 Task: Open a blank worksheet and write heading  Cash Flow TrackerAdd Dates in a column and its values below  '2023-05-01, 2023-05-03, 2023-05-06, 2023-05-10, 2023-05-15, 2023-05-20, 2023-05-25 & 2023-05-31'Add Descriptions in next column and its values below  Monthly Salary, Grocery Shopping, Dining Out., Utility Bill, Transportation, Entertainment, Miscellaneous & Total. Add Amount in next column and its values below  $2,500, $100, $50, $150, $30, $50, $20& $400. Add Income/ Expense in next column and its values below  Income, Expenses, Expenses, Expenses, Expenses, Expenses & Expenses. Add Balance in next column and its values below  $2,500, $2,400, $2,350, $2,200, $2,170, $2,120, $2,100 & $2100. Save page Attendance Management Sheet
Action: Mouse moved to (168, 147)
Screenshot: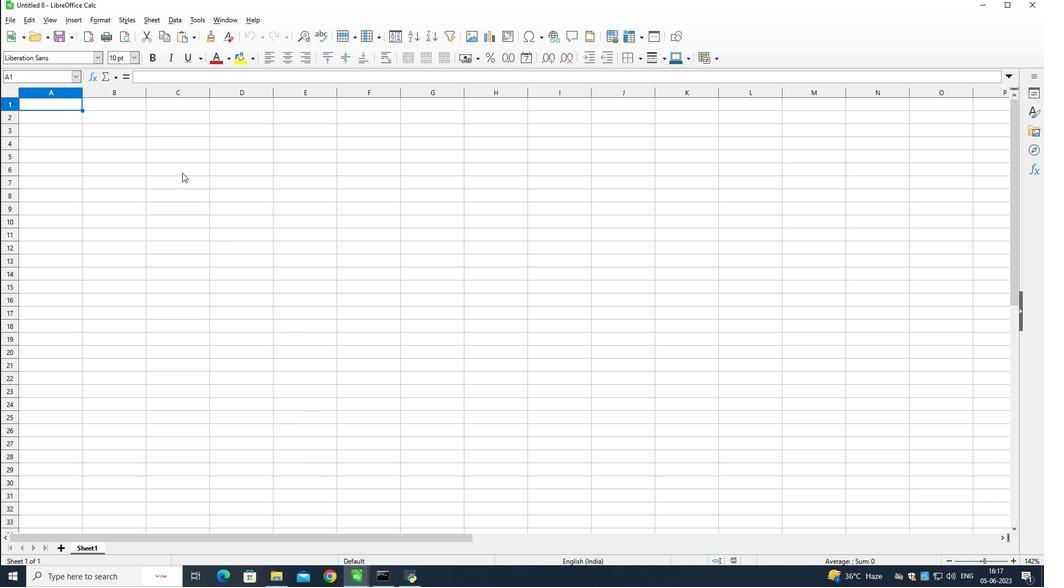 
Action: Key pressed <Key.right>
Screenshot: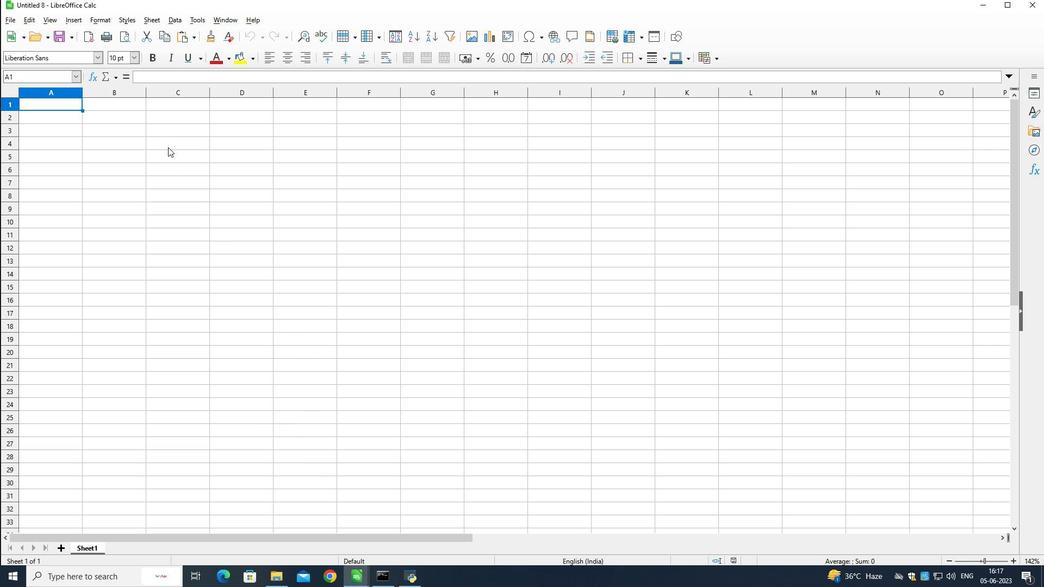 
Action: Mouse pressed right at (168, 147)
Screenshot: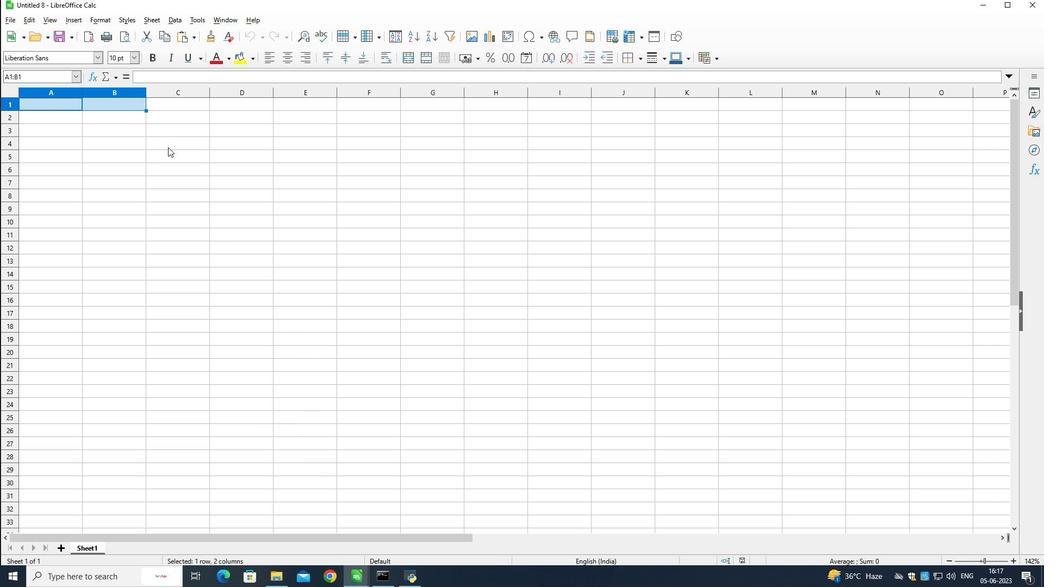 
Action: Mouse moved to (123, 100)
Screenshot: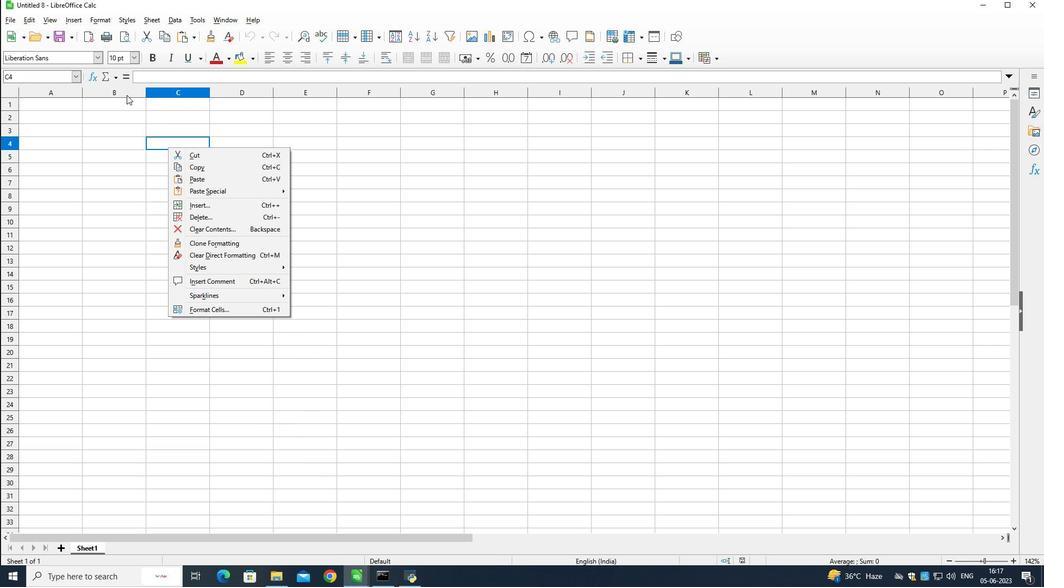 
Action: Mouse pressed left at (123, 100)
Screenshot: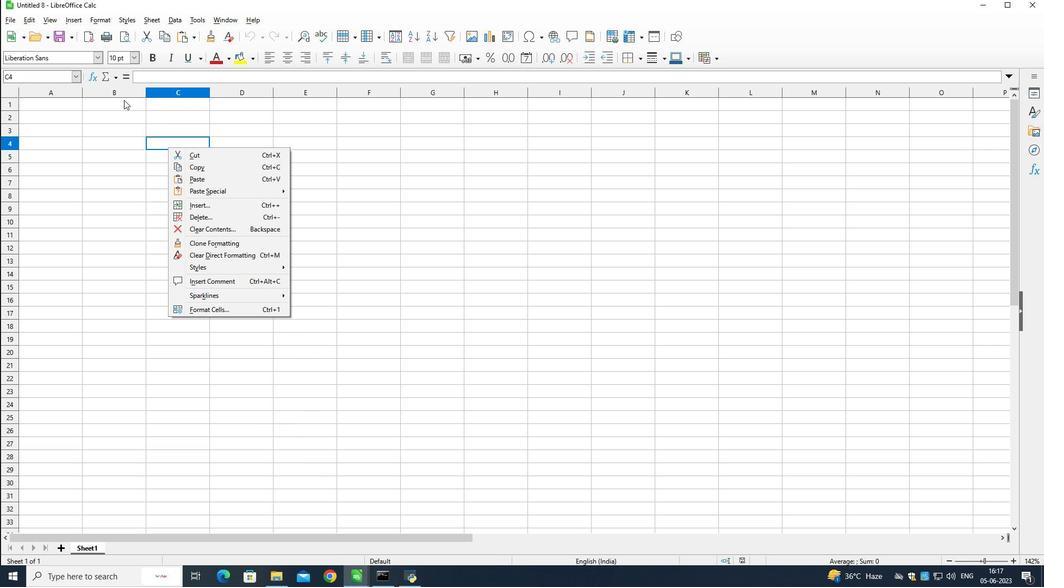 
Action: Mouse moved to (123, 103)
Screenshot: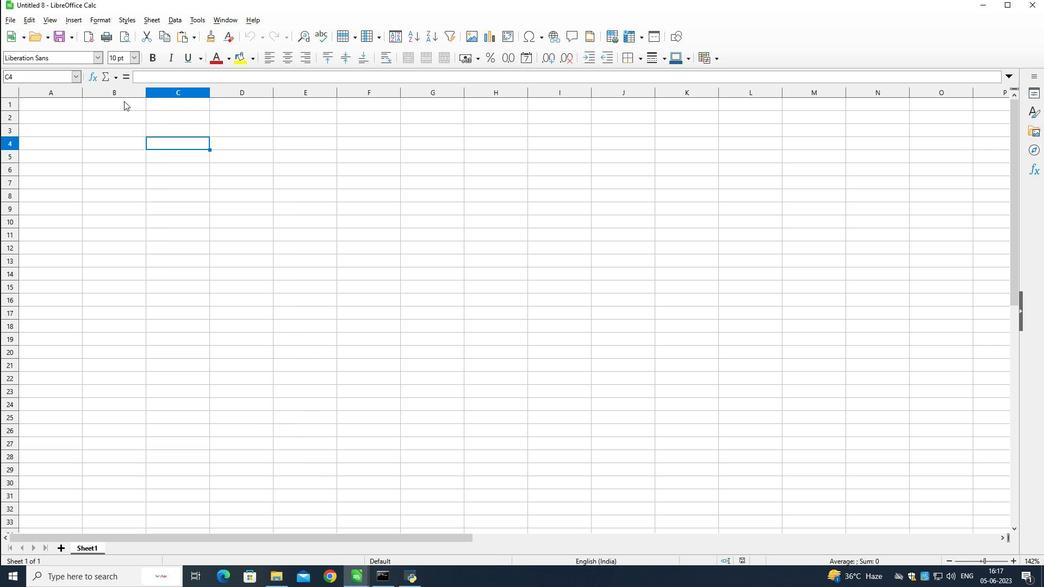 
Action: Mouse pressed left at (123, 103)
Screenshot: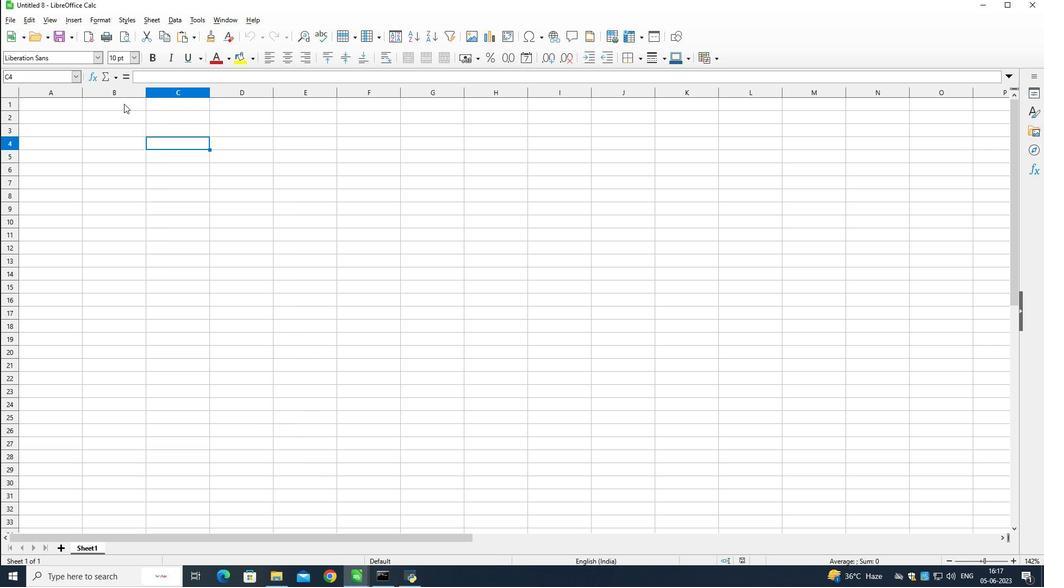 
Action: Mouse moved to (225, 105)
Screenshot: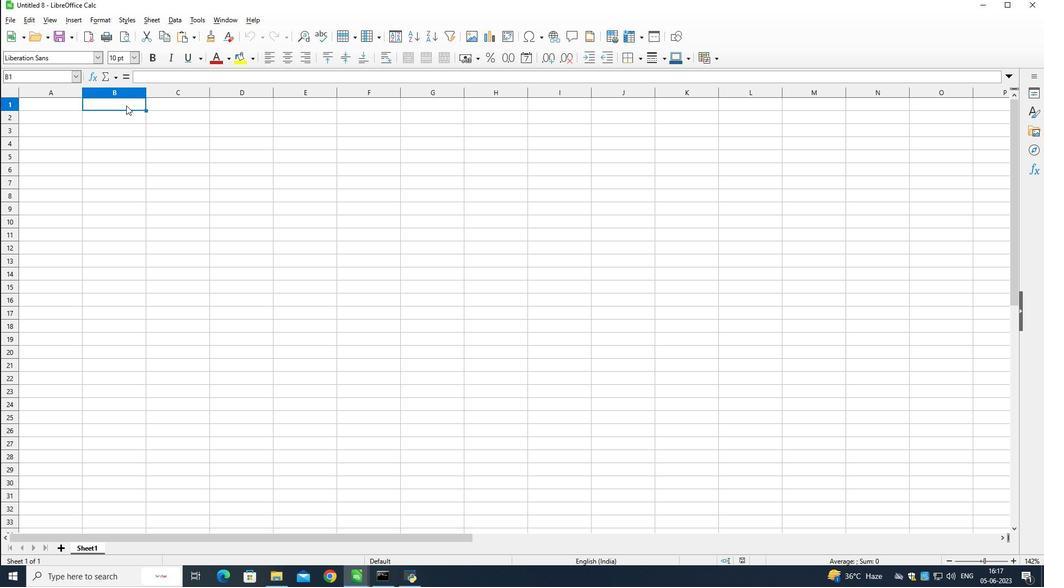 
Action: Key pressed <Key.shift>Flow<Key.space><Key.shift>Tracker
Screenshot: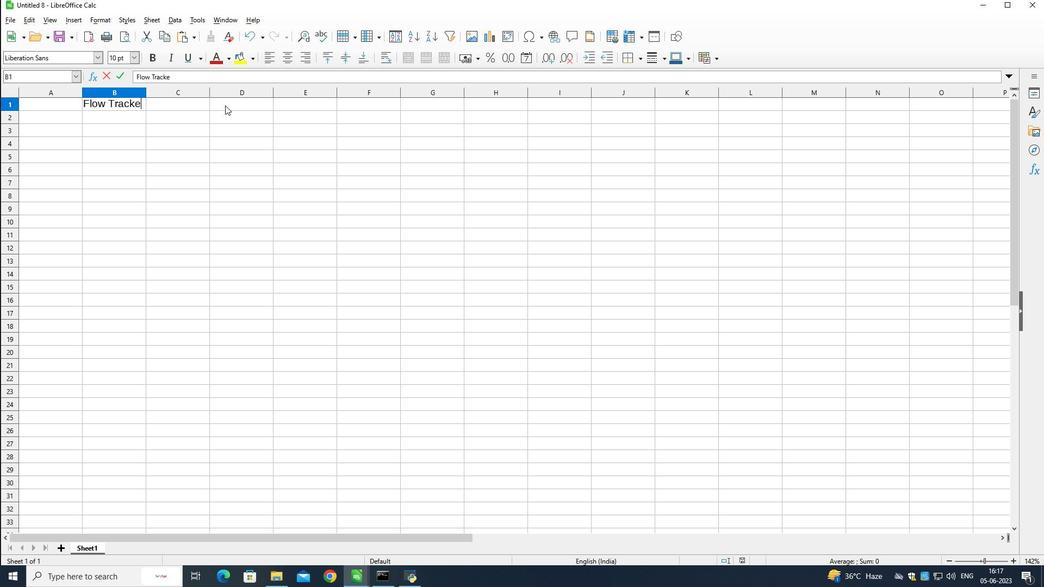 
Action: Mouse moved to (248, 108)
Screenshot: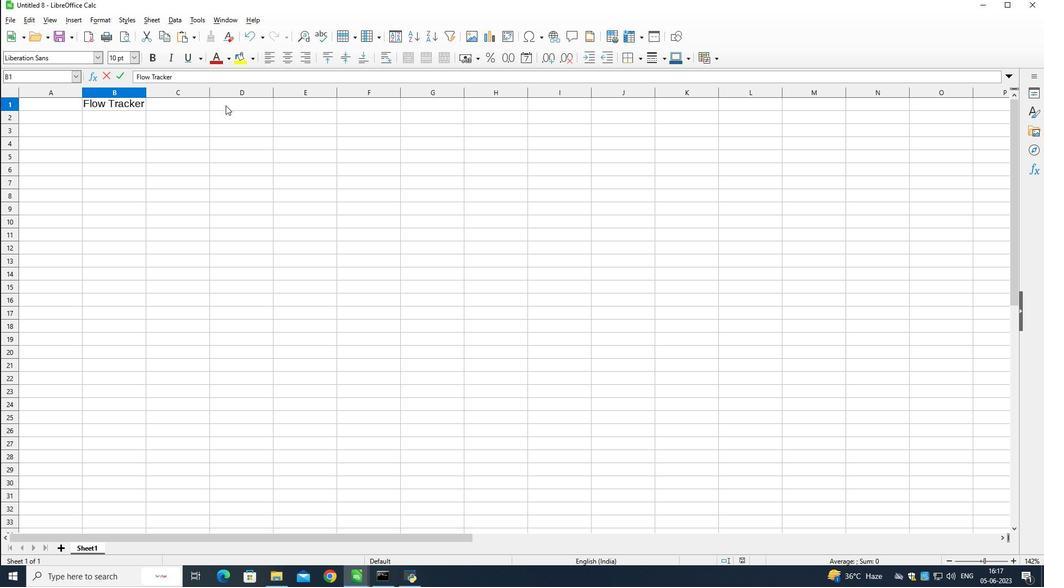 
Action: Key pressed <Key.down><Key.left><Key.shift><Key.shift><Key.shift><Key.shift><Key.shift><Key.shift><Key.shift><Key.shift><Key.shift><Key.shift><Key.shift><Key.shift><Key.shift><Key.shift>Dates<Key.down>2023-
Screenshot: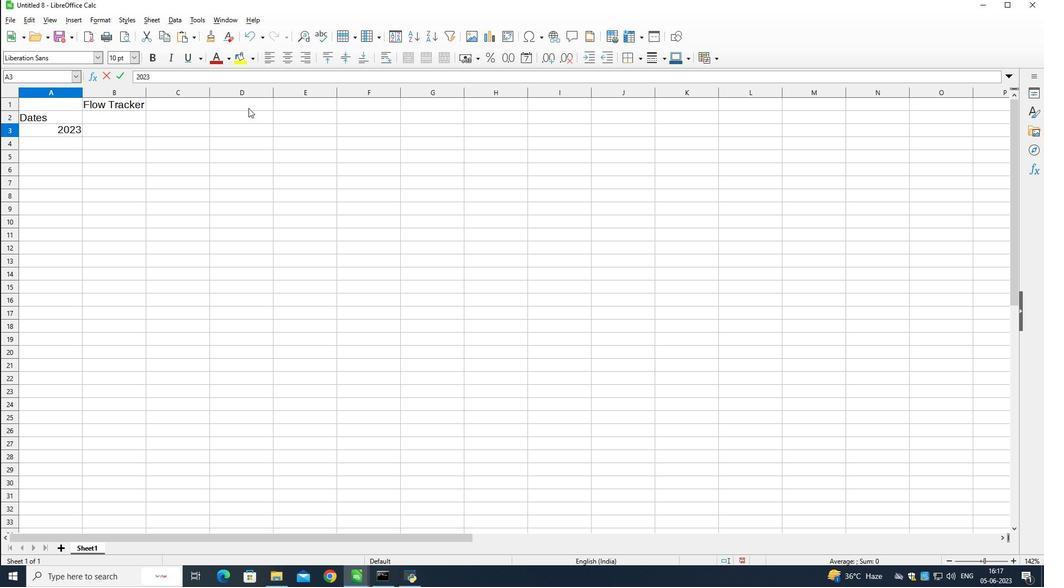 
Action: Mouse moved to (292, 93)
Screenshot: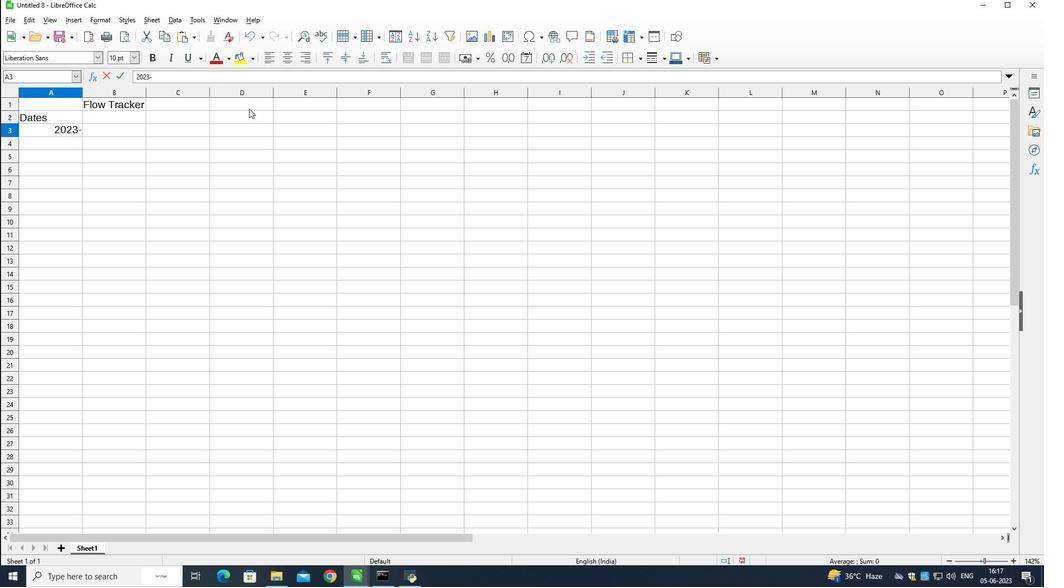 
Action: Key pressed 05-01<Key.down>2023-05-03<Key.down>2023-05-06<Key.down>2023-05-10<Key.down>2023-05-15<Key.down>20223-05-02<Key.backspace><Key.backspace>20<Key.down>2023-05-25<Key.down>2023-
Screenshot: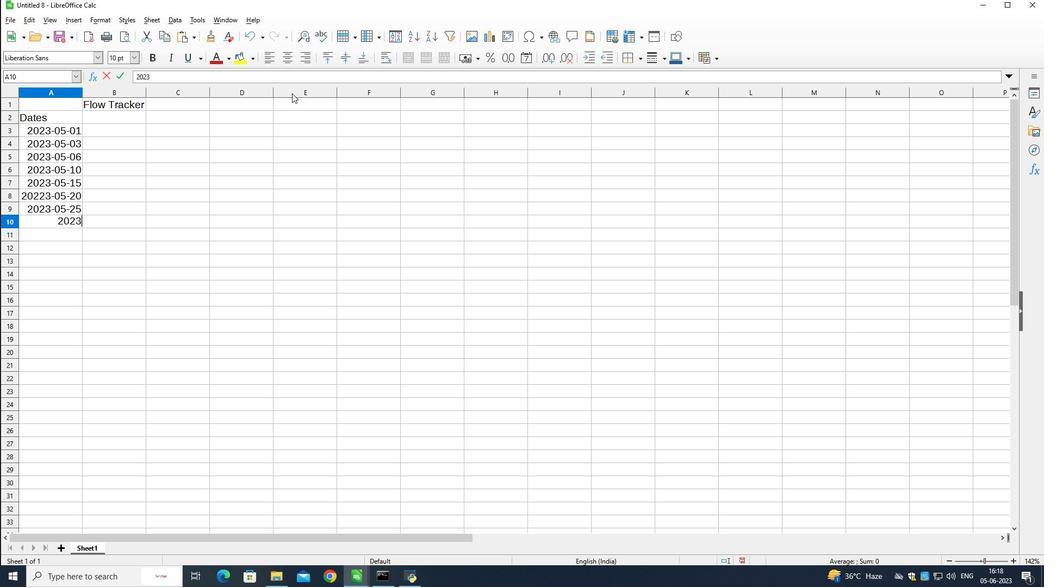 
Action: Mouse moved to (298, 93)
Screenshot: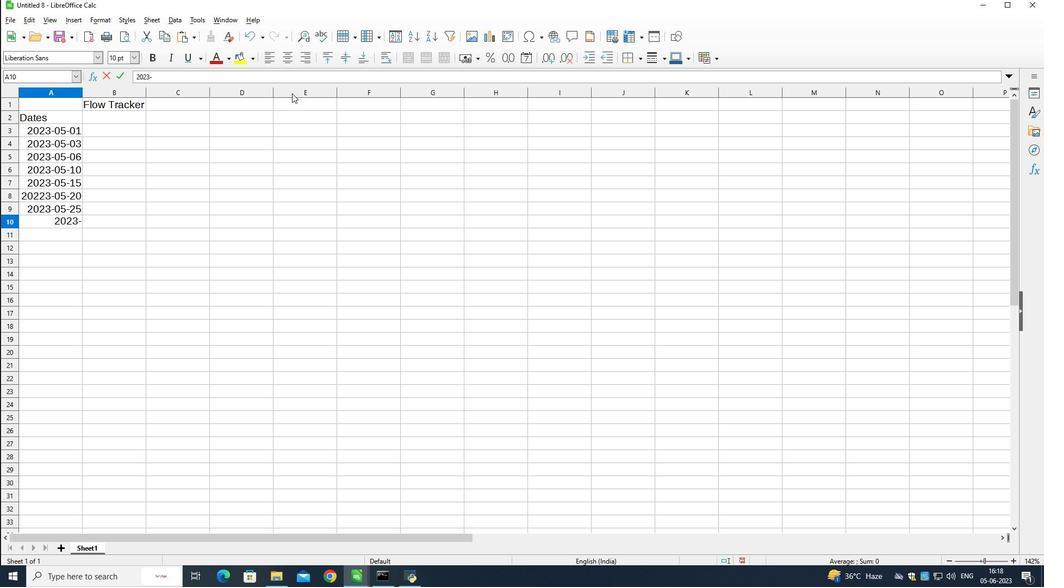 
Action: Key pressed 05-30<Key.backspace>1
Screenshot: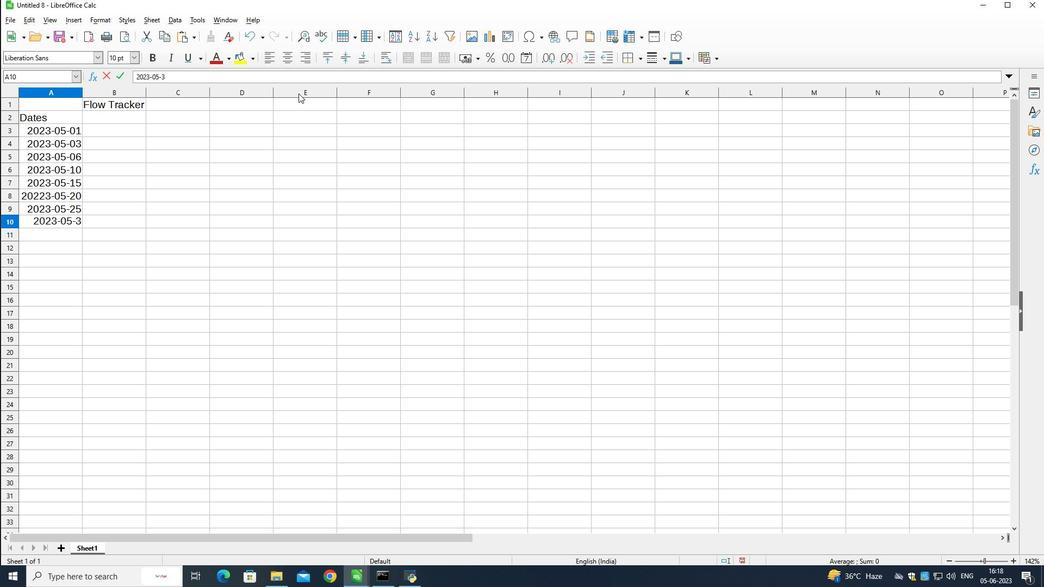 
Action: Mouse moved to (56, 196)
Screenshot: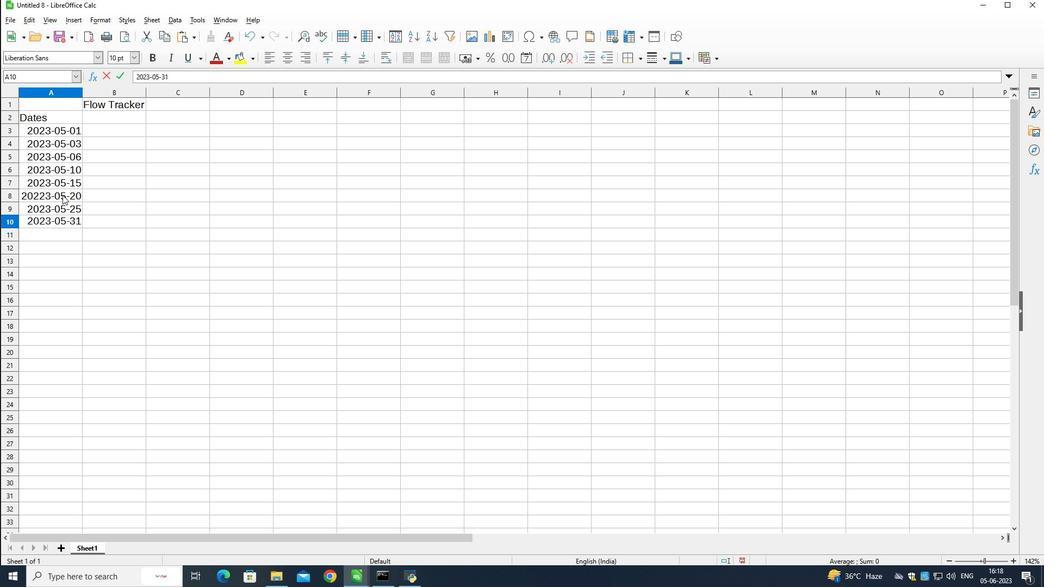 
Action: Mouse pressed left at (56, 196)
Screenshot: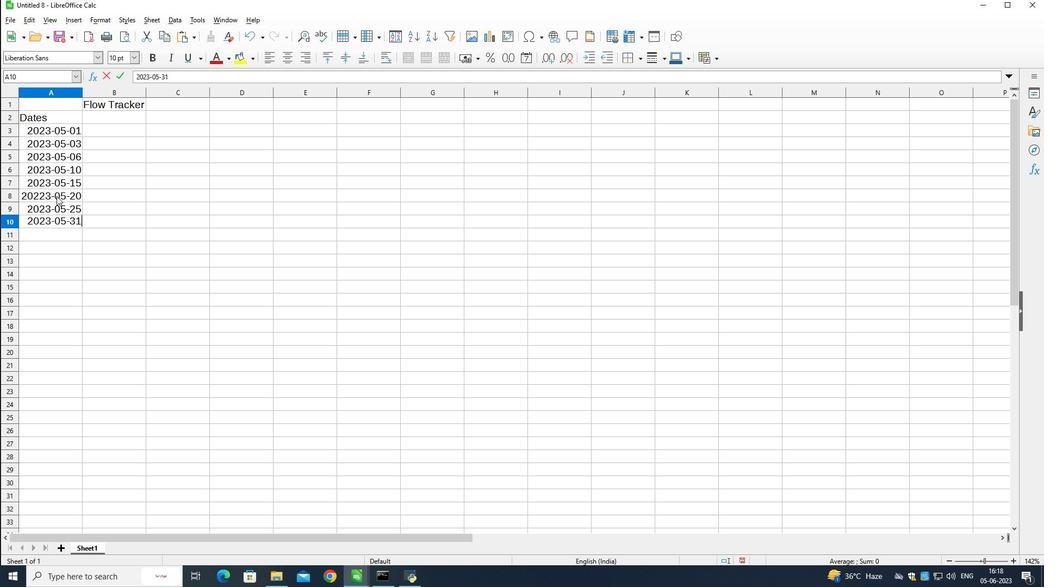 
Action: Mouse pressed left at (56, 196)
Screenshot: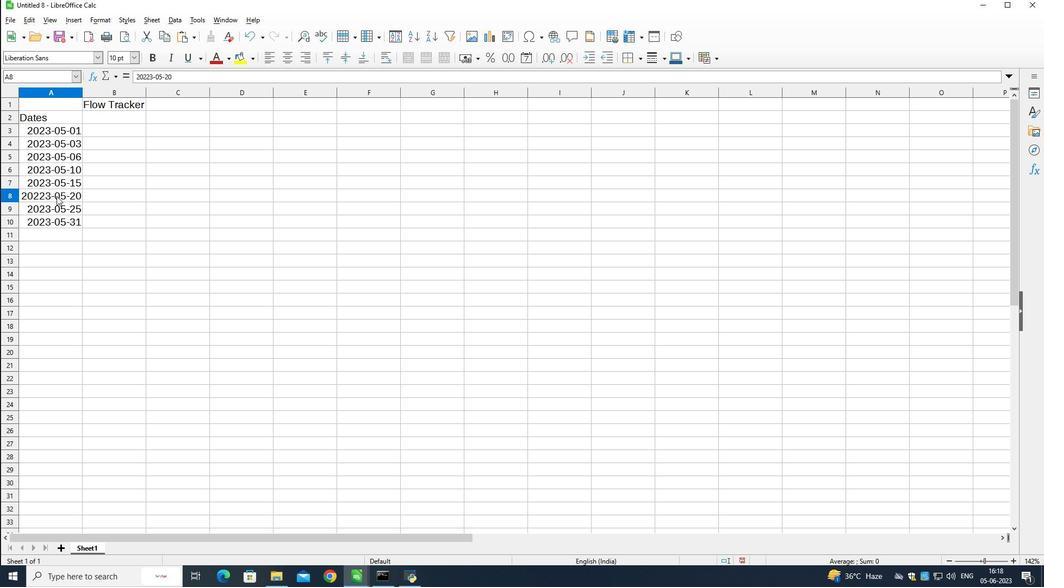 
Action: Mouse pressed left at (56, 196)
Screenshot: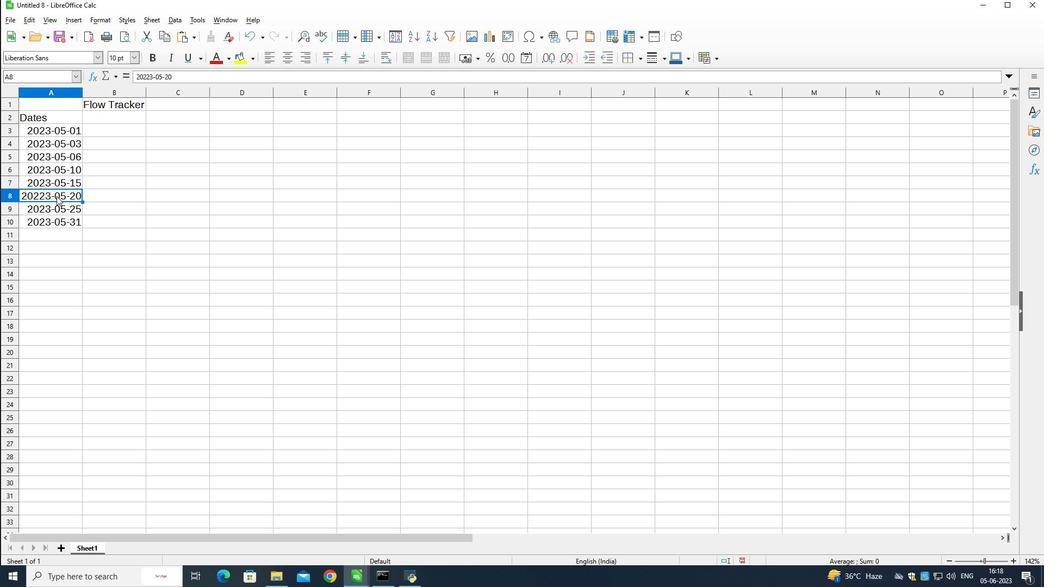 
Action: Mouse moved to (45, 193)
Screenshot: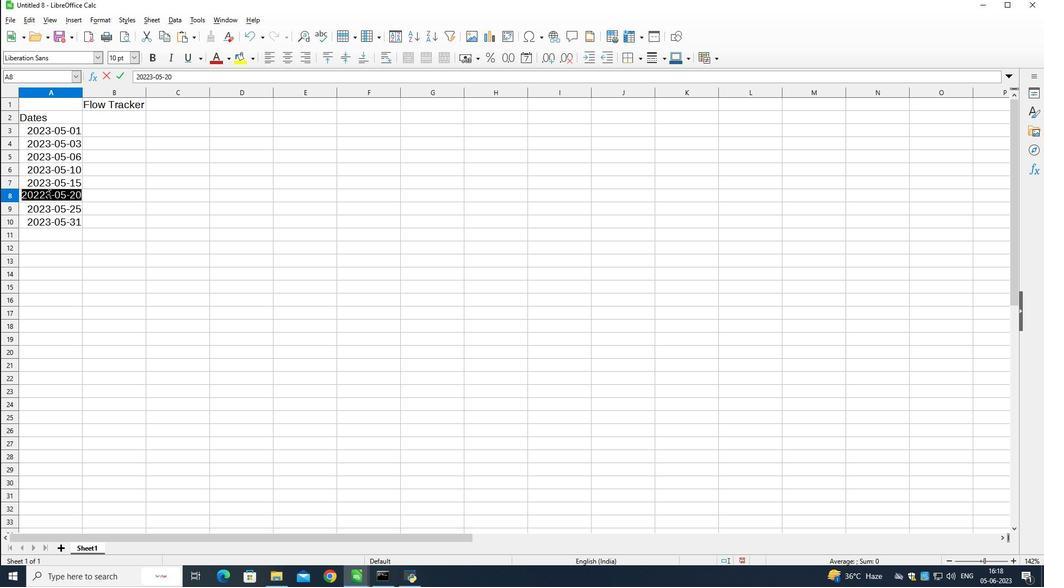 
Action: Mouse pressed left at (45, 193)
Screenshot: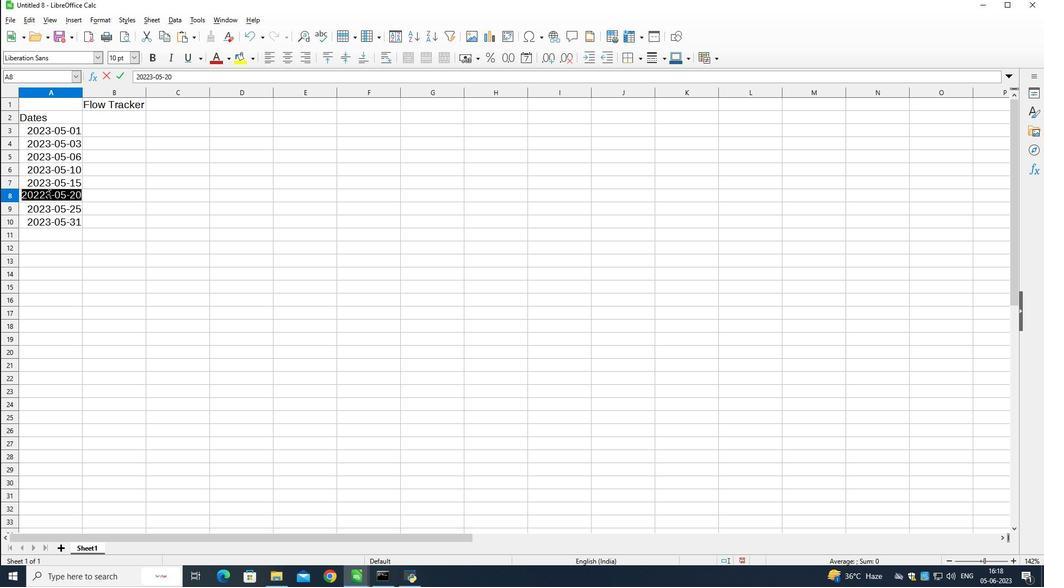 
Action: Mouse moved to (46, 194)
Screenshot: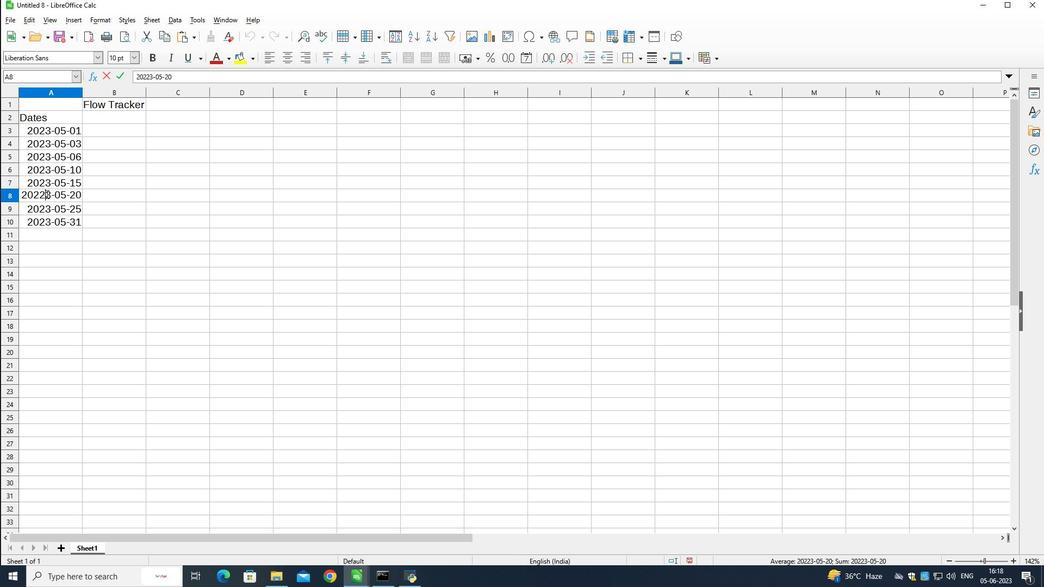 
Action: Key pressed <Key.backspace>
Screenshot: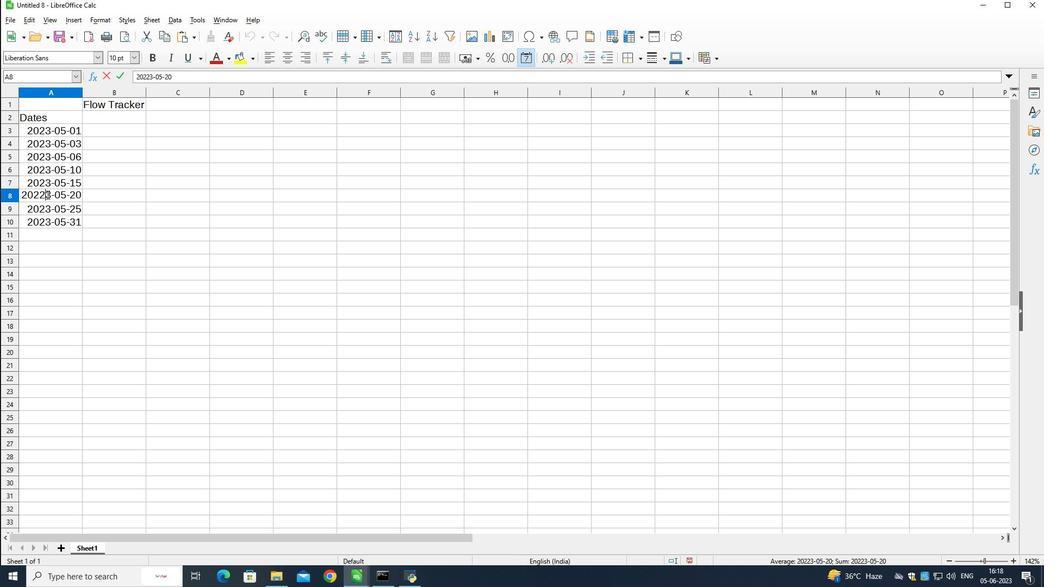 
Action: Mouse moved to (107, 116)
Screenshot: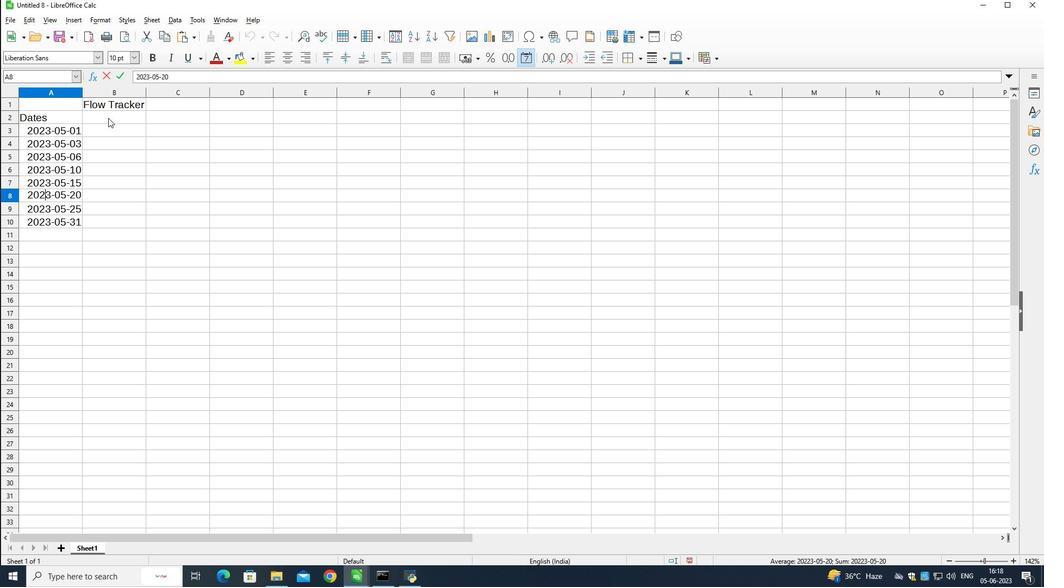 
Action: Mouse pressed left at (107, 116)
Screenshot: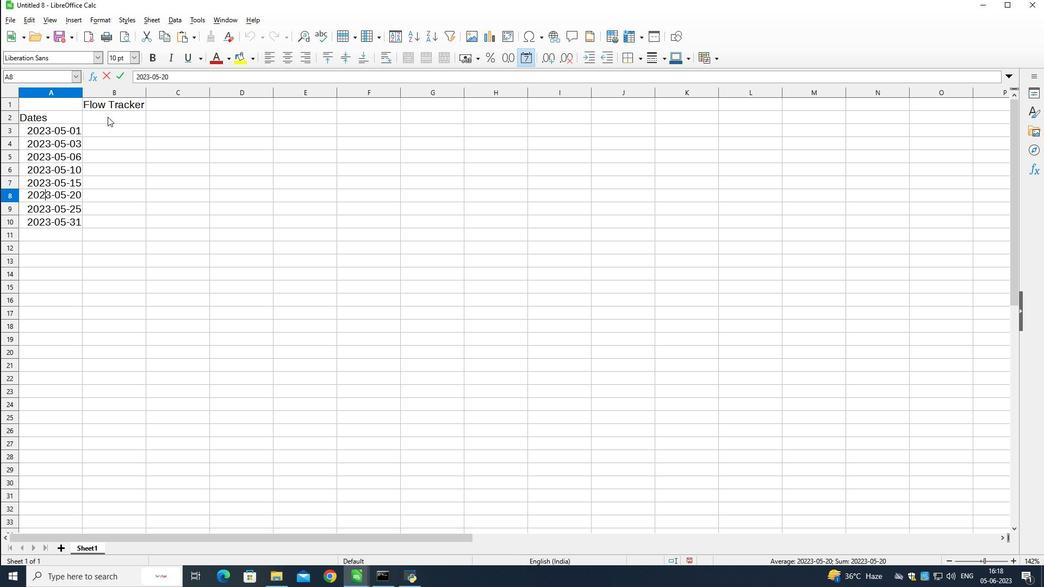 
Action: Mouse moved to (105, 118)
Screenshot: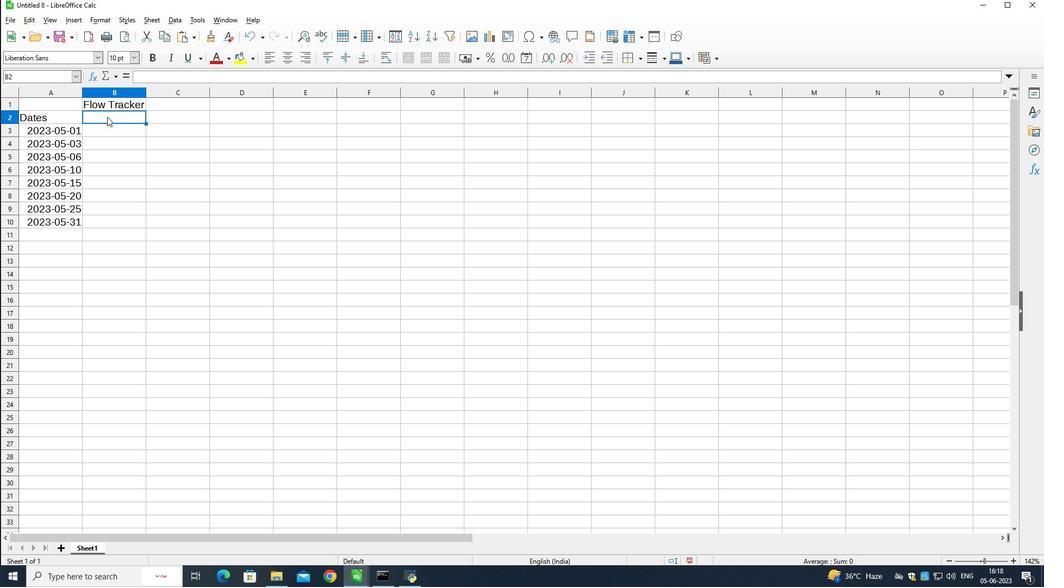 
Action: Key pressed <Key.shift>Description<Key.down>
Screenshot: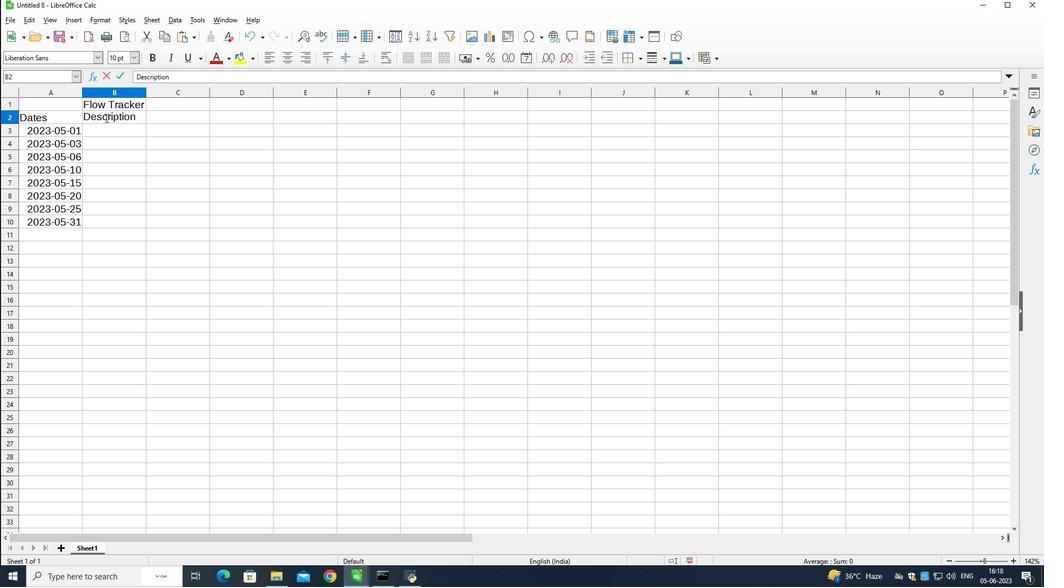 
Action: Mouse moved to (330, 131)
Screenshot: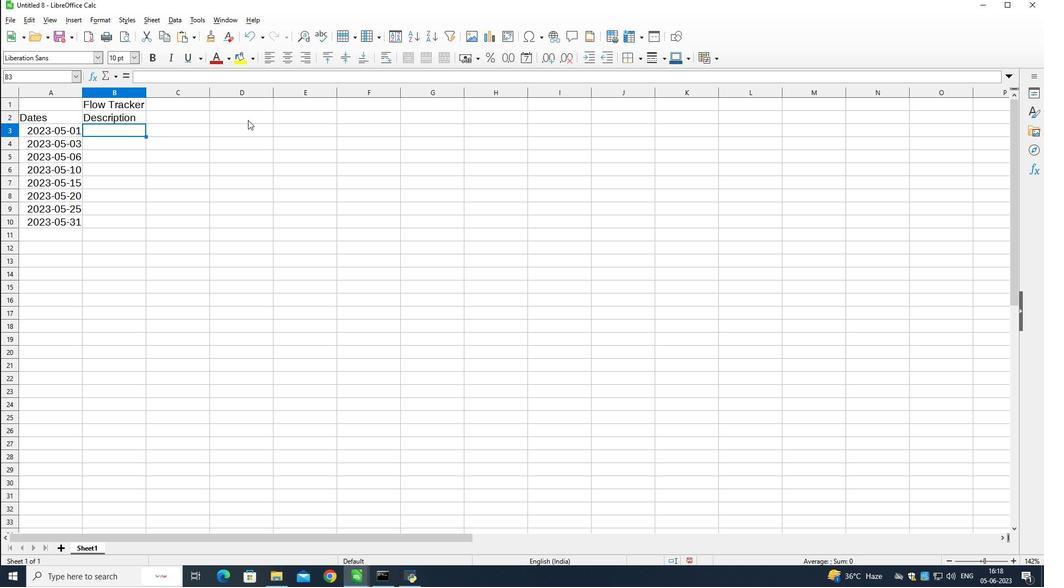 
Action: Key pressed <Key.shift><Key.shift><Key.shift><Key.shift><Key.shift><Key.shift><Key.shift><Key.shift>Monthly<Key.space><Key.shift>Salary<Key.down><Key.shift>Grocery<Key.space><Key.shift>Shopping<Key.down><Key.shift>Dining<Key.space><Key.shift>Out<Key.down><Key.shift><Key.shift><Key.shift><Key.shift><Key.shift><Key.shift><Key.shift><Key.shift><Key.shift>Utt<Key.backspace>ility<Key.down>
Screenshot: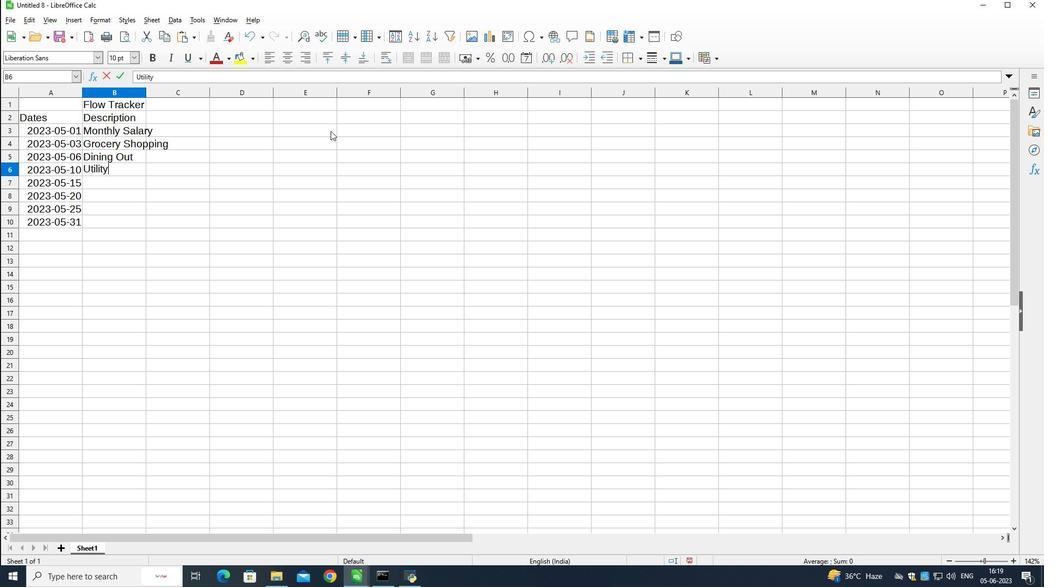 
Action: Mouse moved to (113, 169)
Screenshot: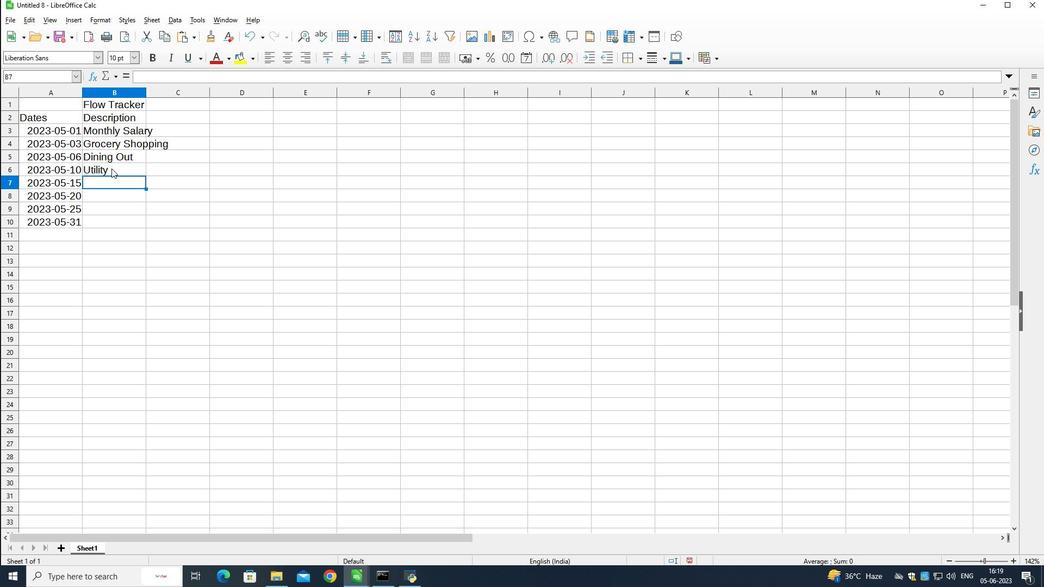 
Action: Mouse pressed left at (113, 169)
Screenshot: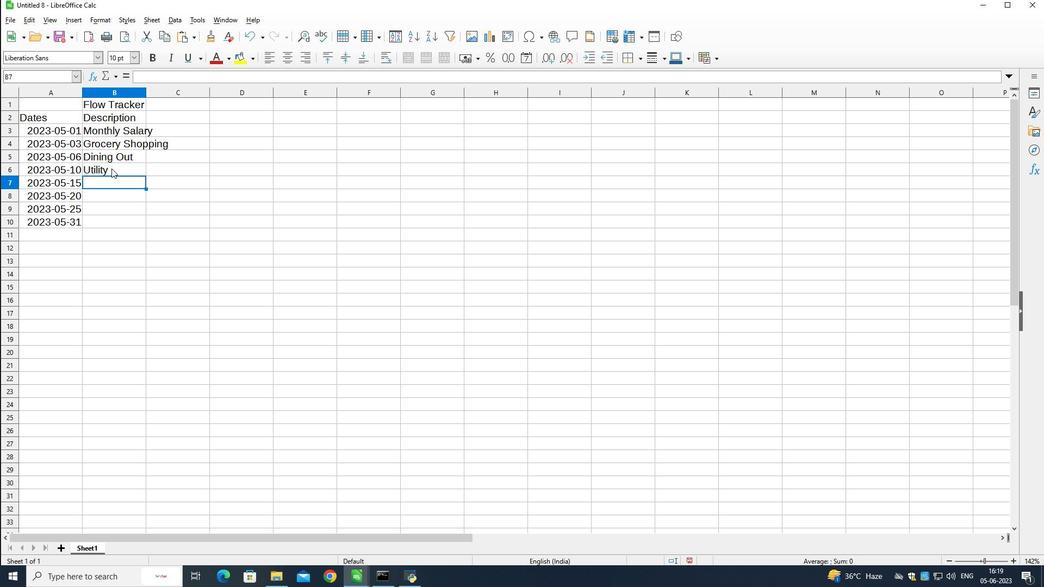 
Action: Mouse moved to (114, 169)
Screenshot: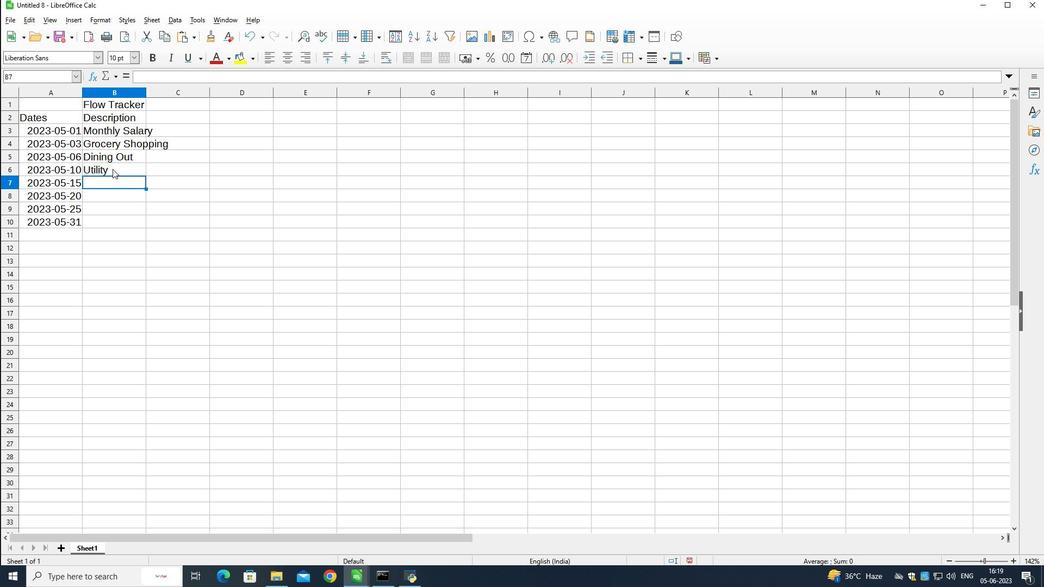 
Action: Mouse pressed left at (114, 169)
Screenshot: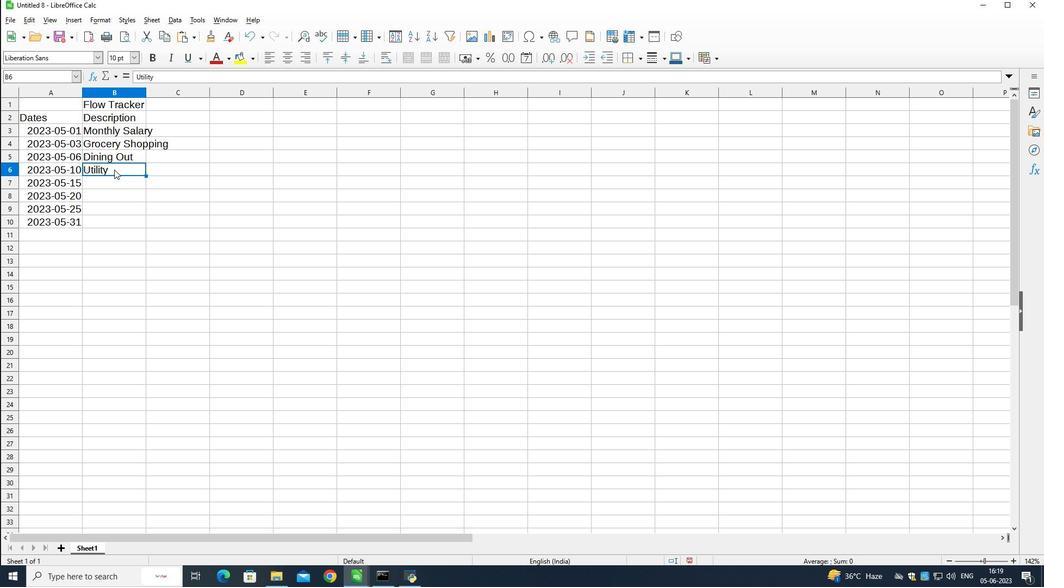 
Action: Mouse pressed left at (114, 169)
Screenshot: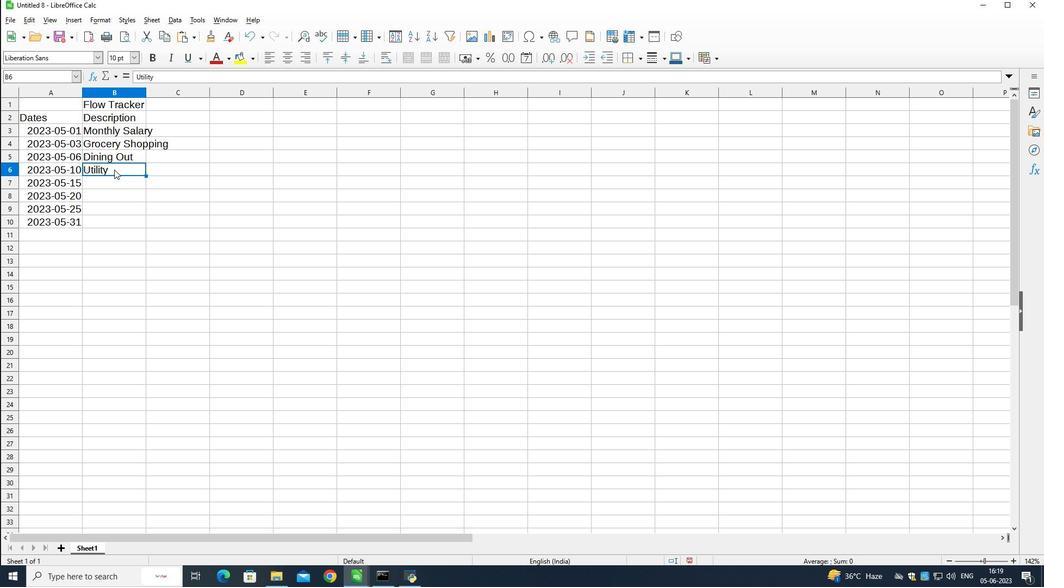
Action: Mouse moved to (117, 169)
Screenshot: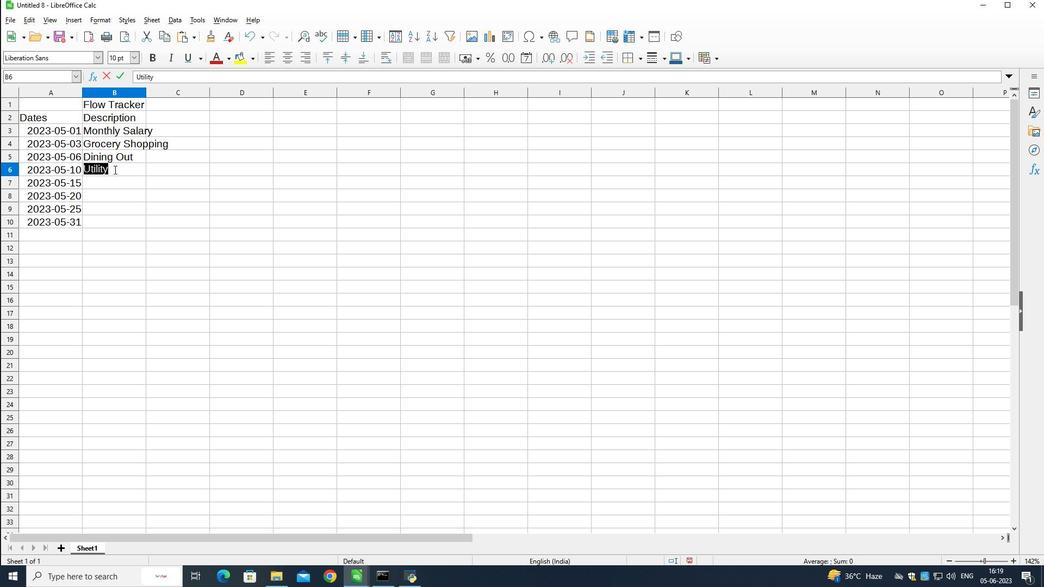 
Action: Mouse pressed left at (117, 169)
Screenshot: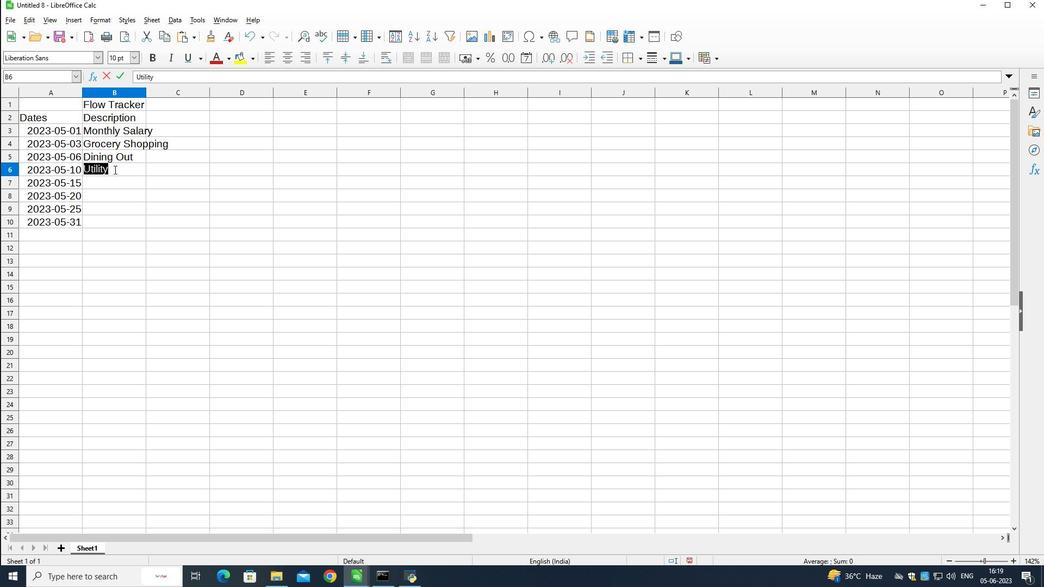 
Action: Mouse moved to (118, 169)
Screenshot: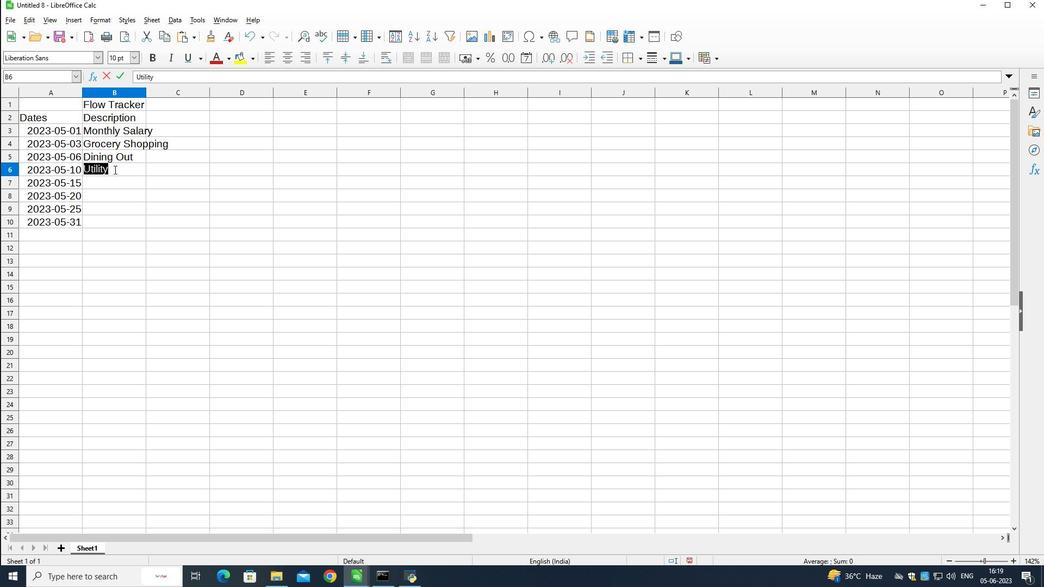 
Action: Key pressed <Key.space><Key.shift>Bill
Screenshot: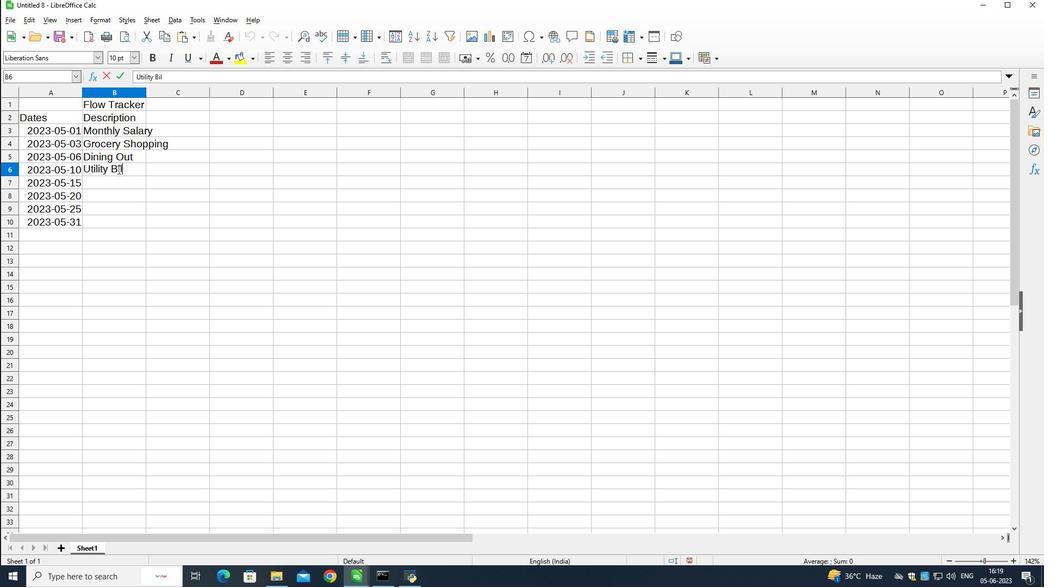 
Action: Mouse moved to (115, 180)
Screenshot: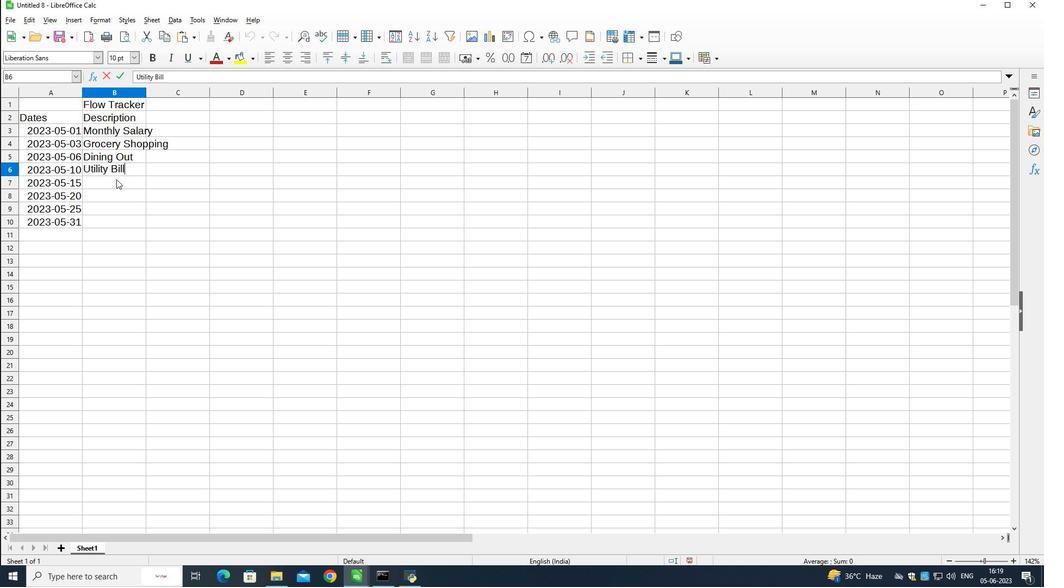 
Action: Mouse pressed left at (115, 180)
Screenshot: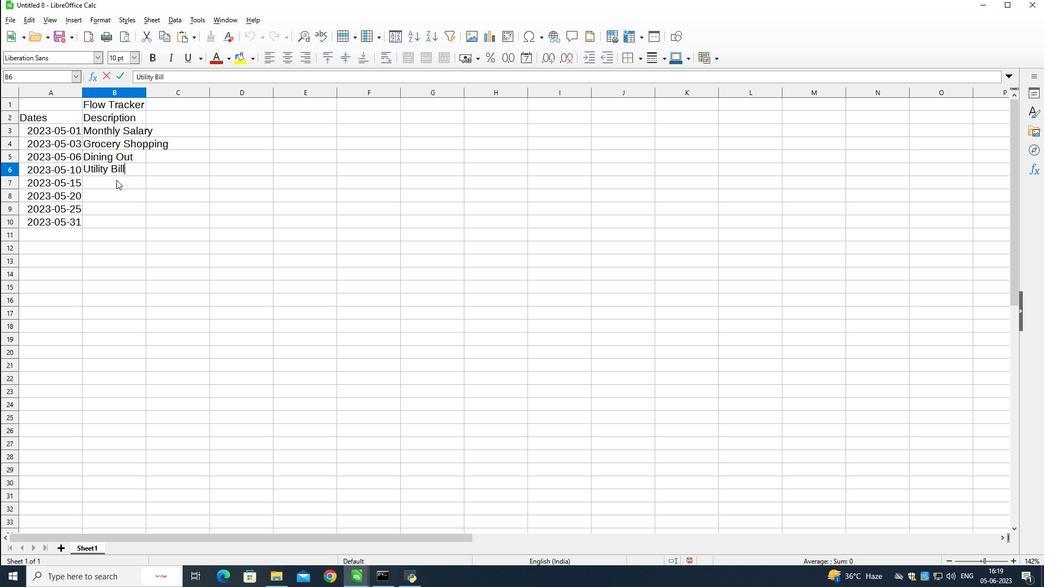 
Action: Key pressed <Key.shift>Transporation<Key.down><Key.shift>Entertainment<Key.down><Key.shift><Key.shift><Key.shift><Key.shift><Key.shift><Key.shift><Key.shift><Key.shift><Key.shift><Key.shift>Miscellaneous<Key.down><Key.shift><Key.shift><Key.shift><Key.shift><Key.shift>Total
Screenshot: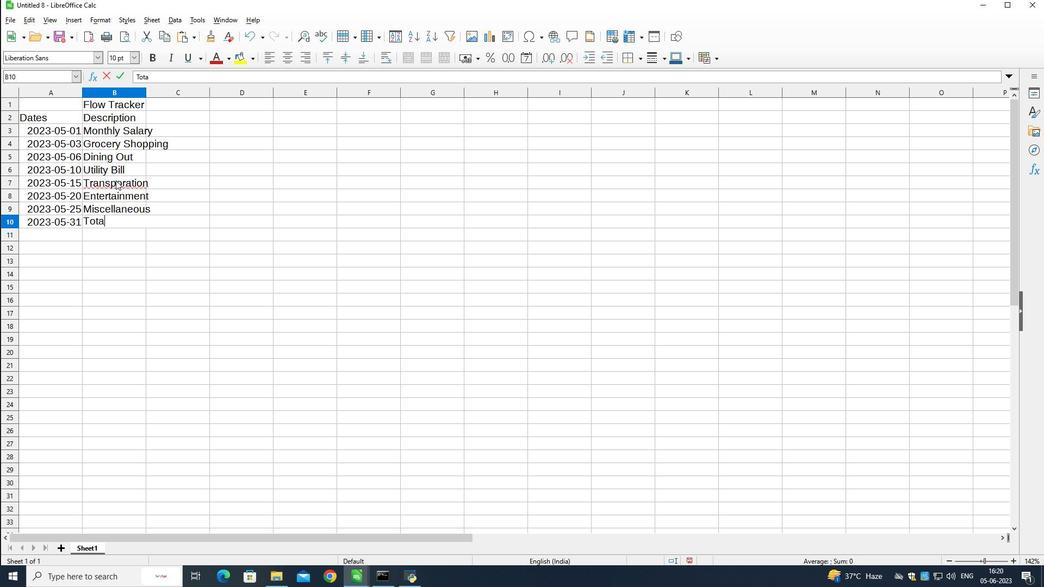 
Action: Mouse moved to (135, 90)
Screenshot: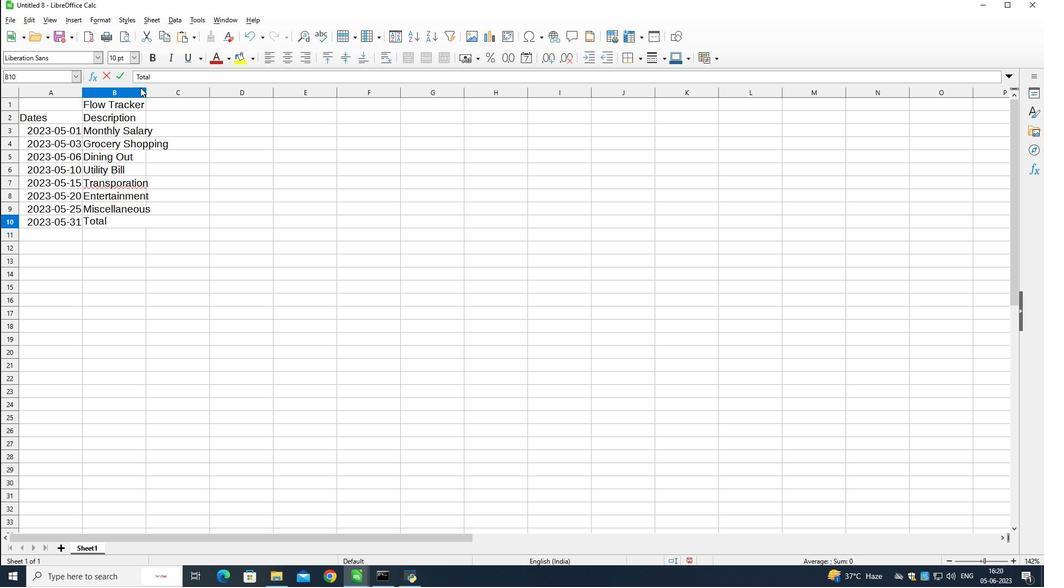 
Action: Mouse pressed left at (135, 90)
Screenshot: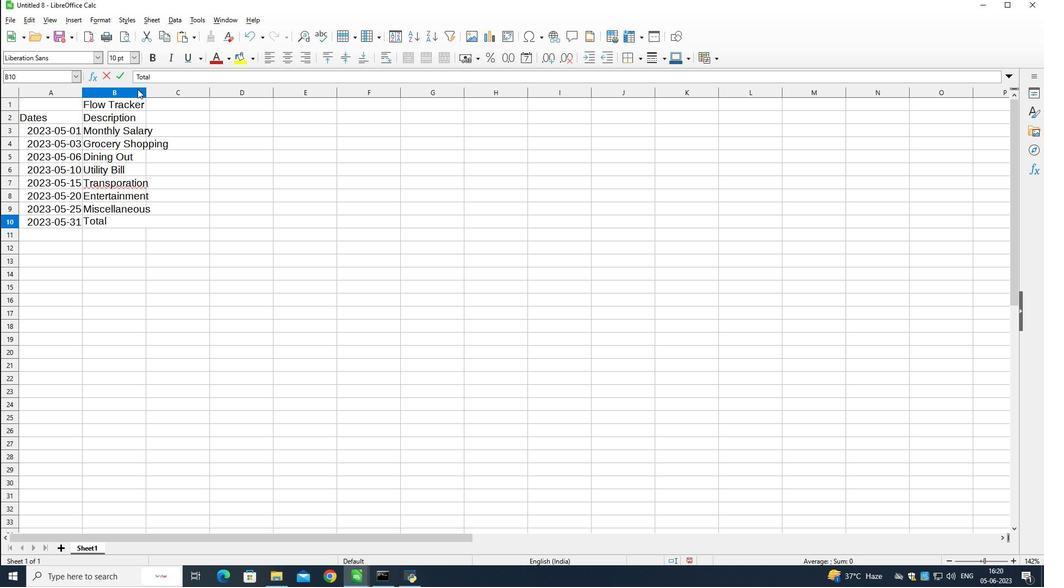 
Action: Mouse moved to (181, 135)
Screenshot: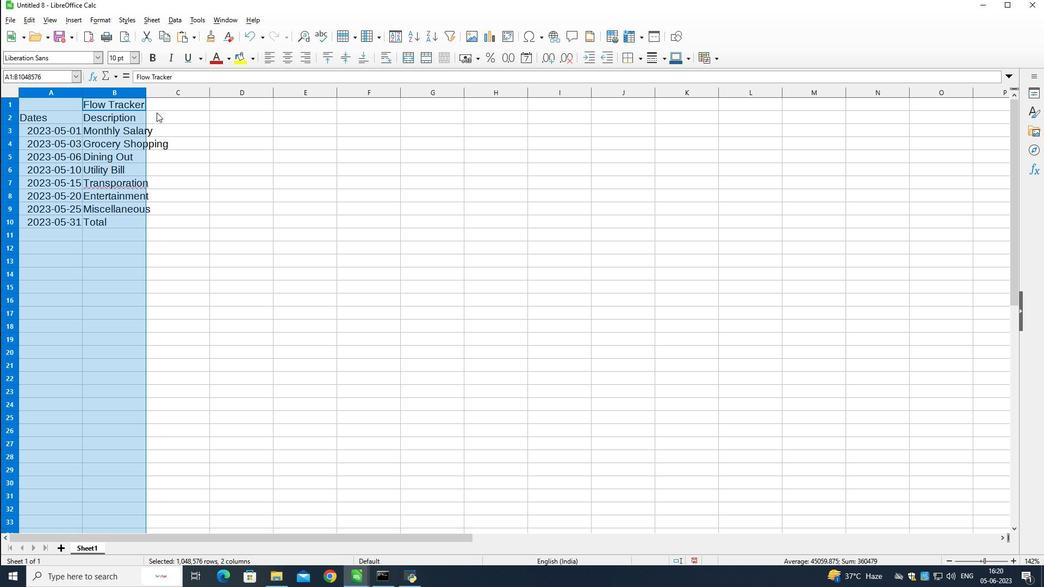 
Action: Mouse pressed left at (181, 135)
Screenshot: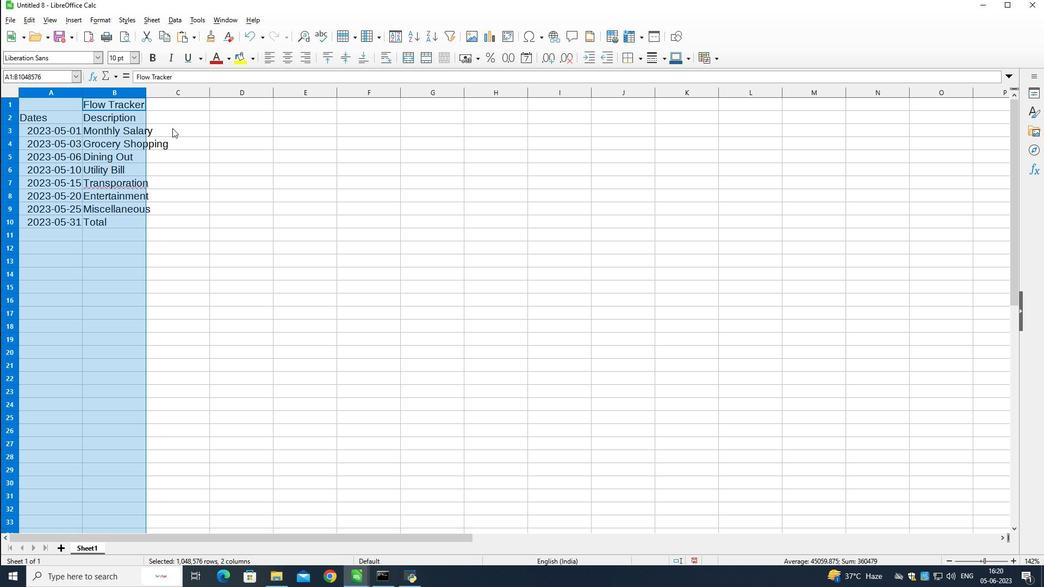 
Action: Mouse moved to (127, 94)
Screenshot: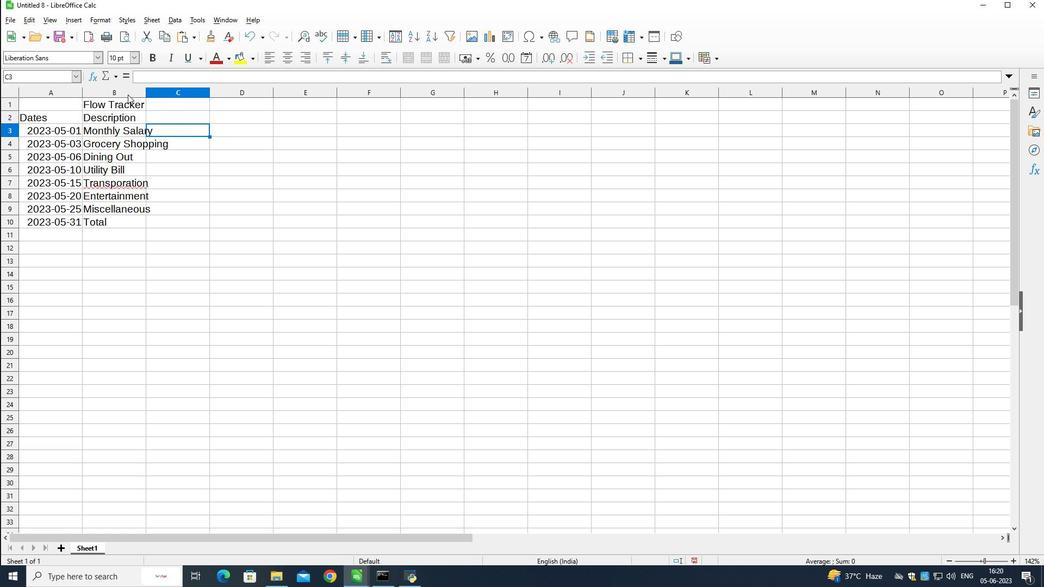 
Action: Mouse pressed left at (127, 94)
Screenshot: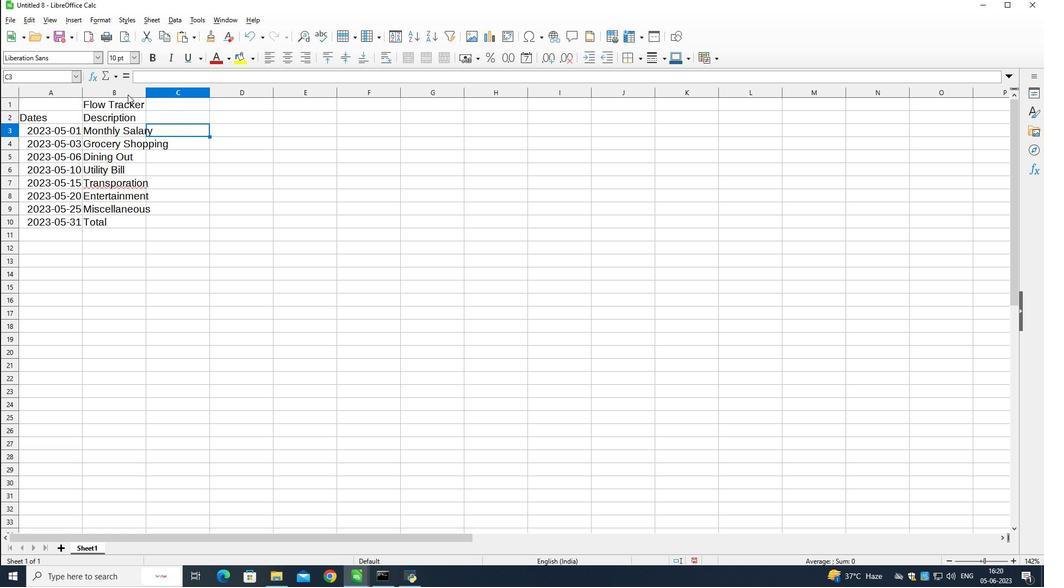
Action: Mouse moved to (143, 93)
Screenshot: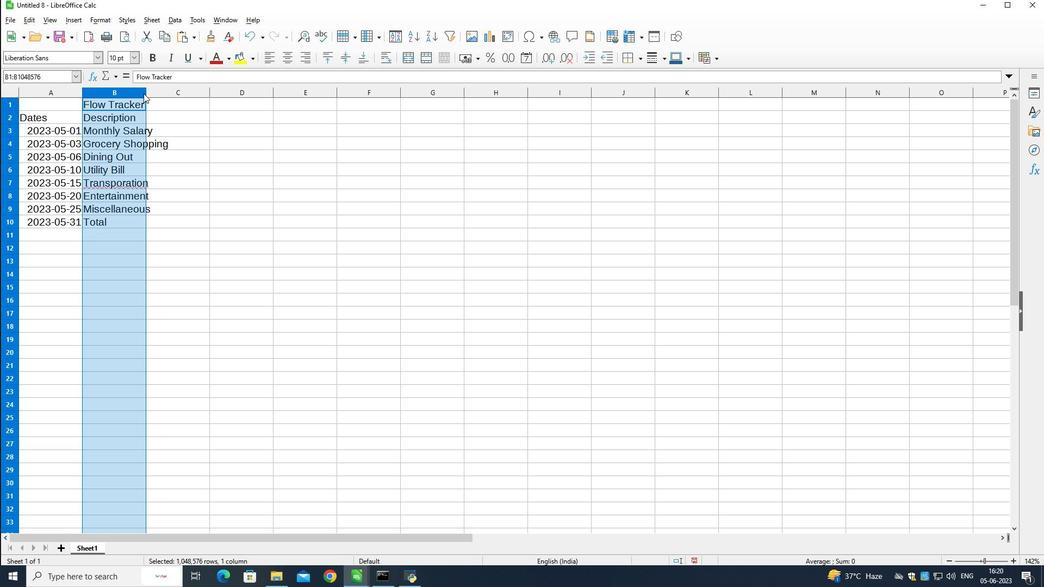 
Action: Mouse pressed left at (143, 93)
Screenshot: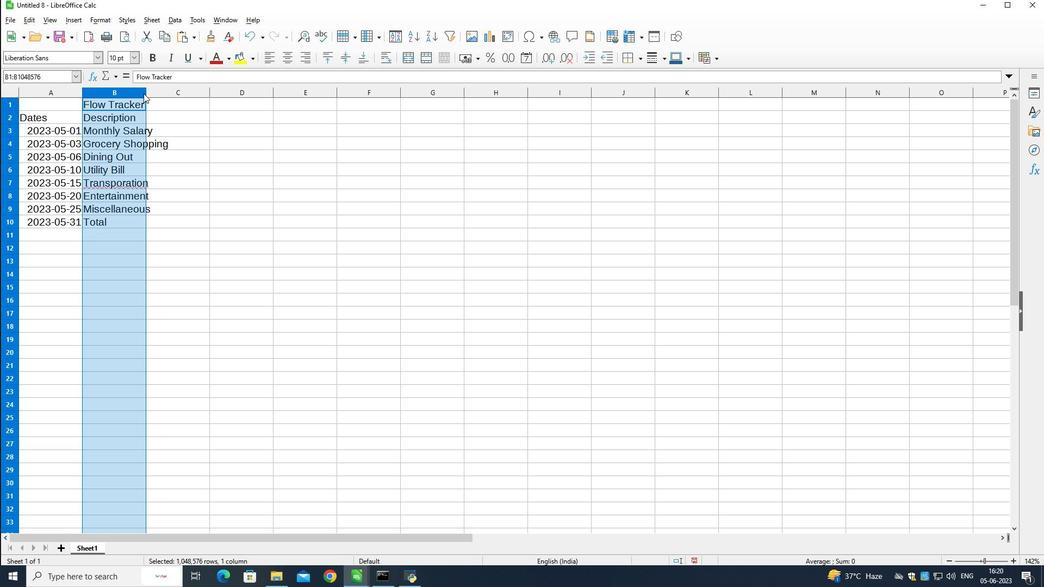 
Action: Mouse moved to (232, 147)
Screenshot: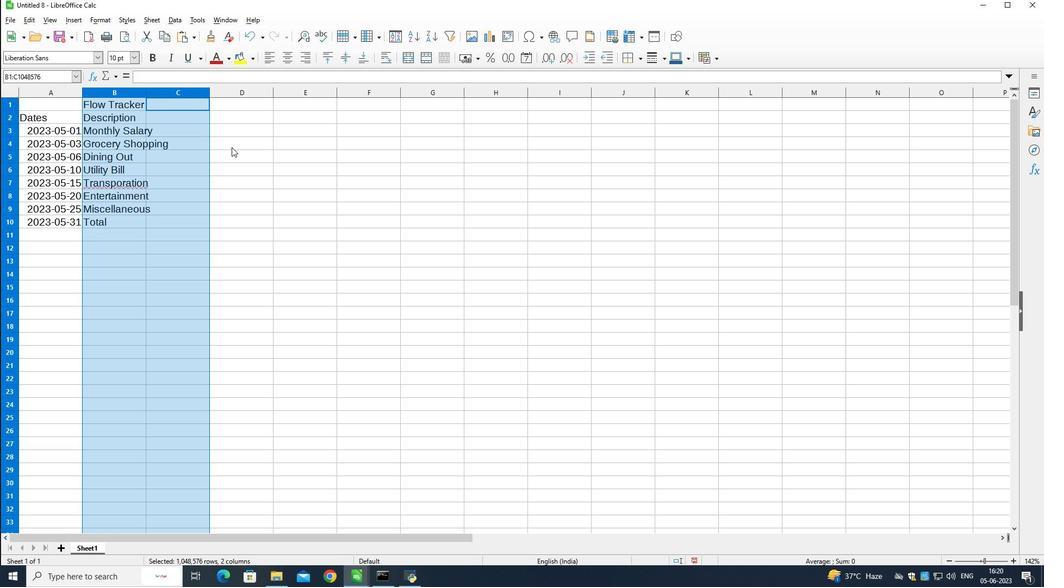 
Action: Mouse pressed left at (232, 147)
Screenshot: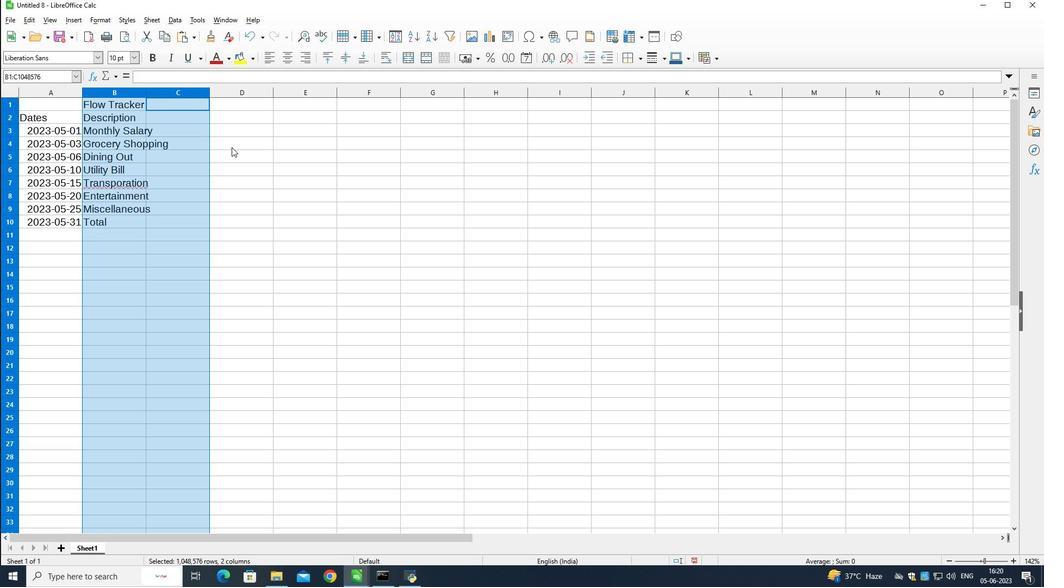
Action: Mouse moved to (121, 88)
Screenshot: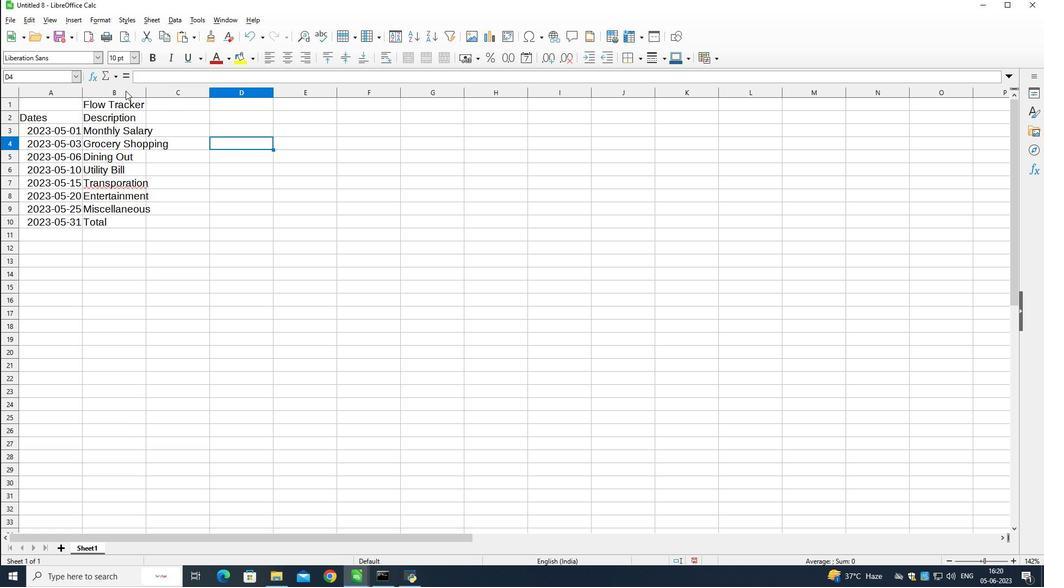 
Action: Mouse pressed left at (121, 88)
Screenshot: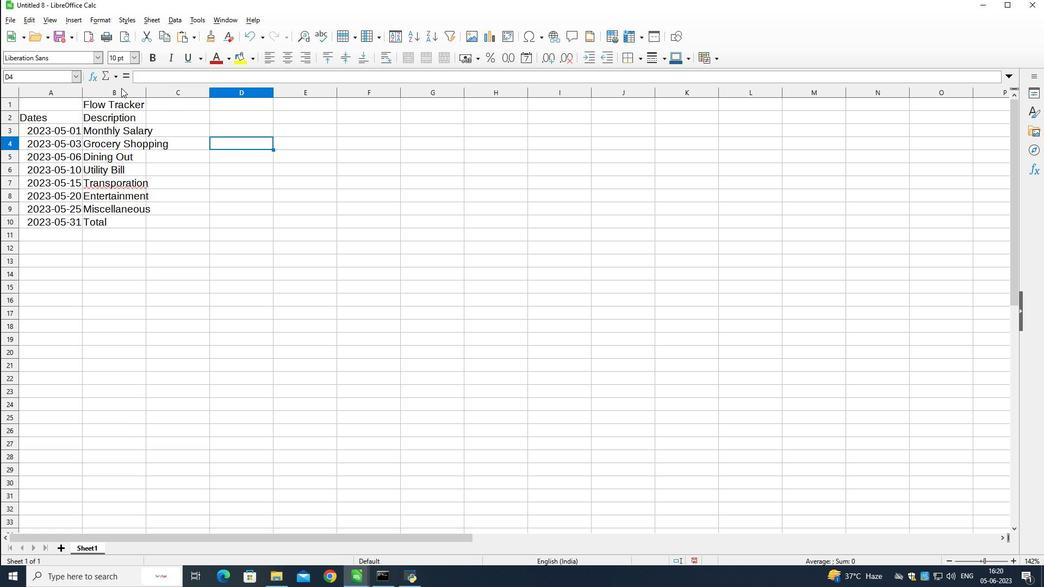 
Action: Mouse moved to (145, 91)
Screenshot: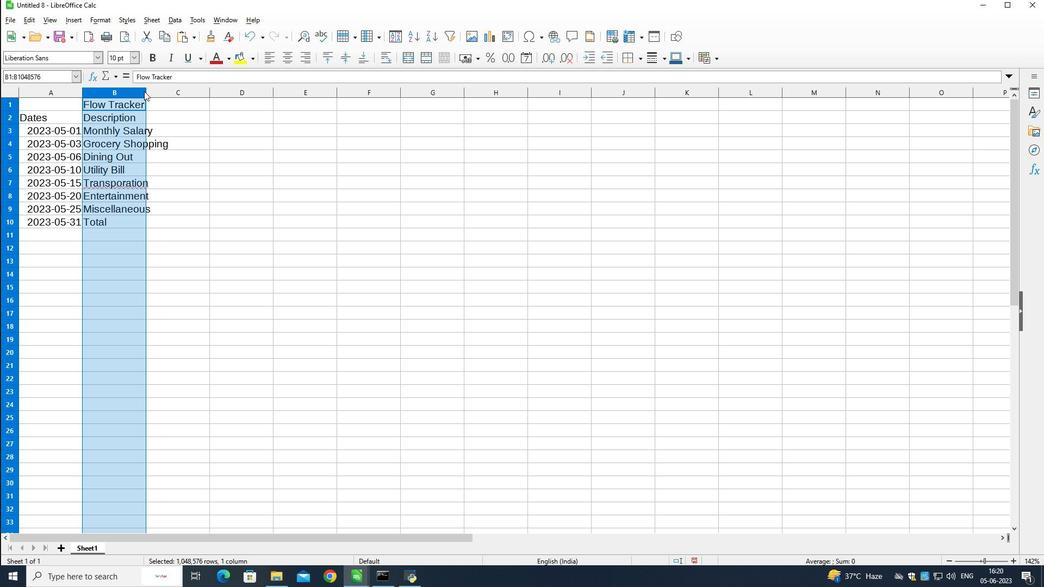 
Action: Mouse pressed left at (145, 91)
Screenshot: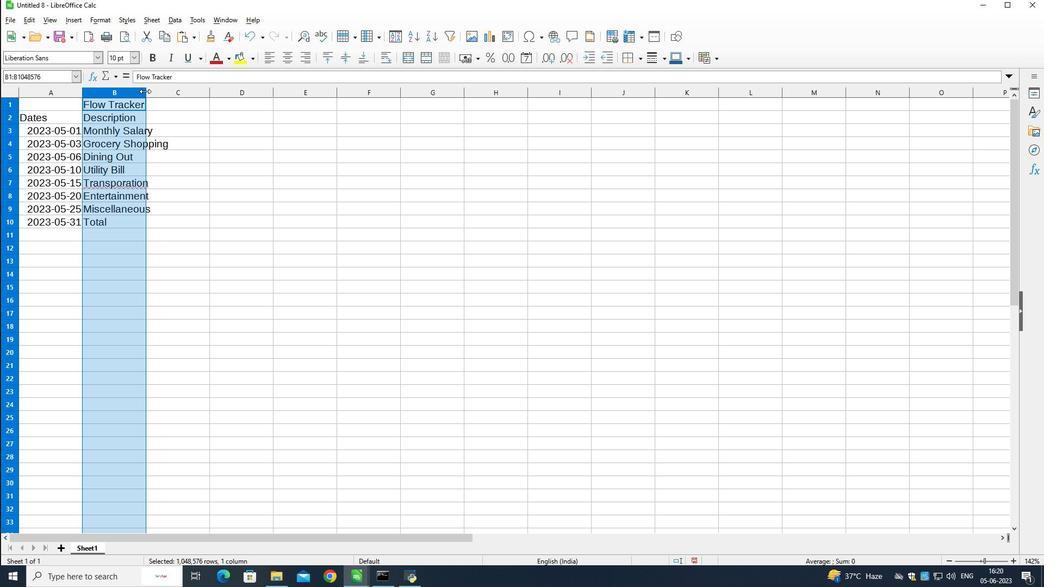 
Action: Mouse moved to (175, 115)
Screenshot: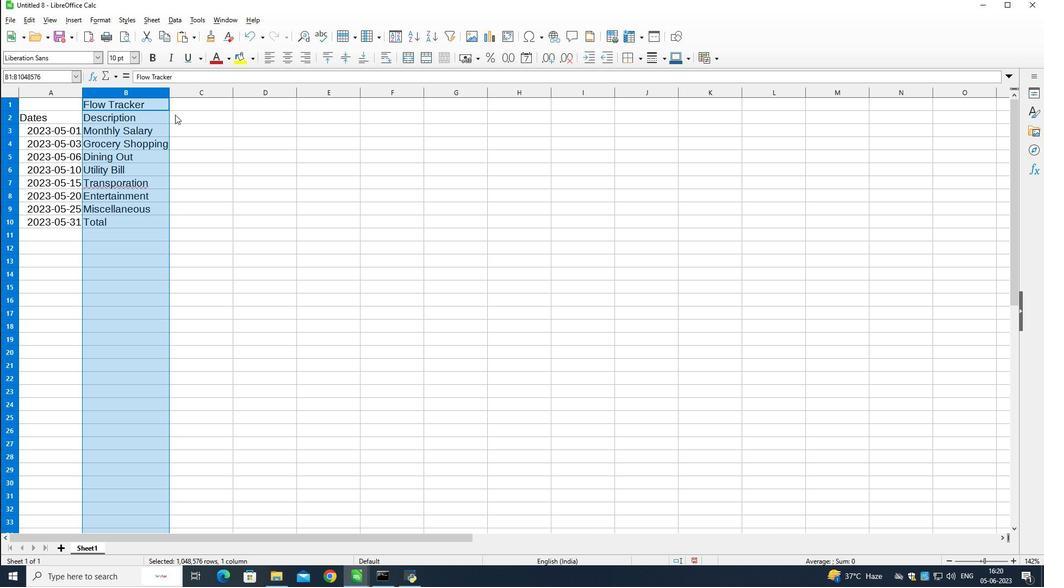 
Action: Mouse pressed left at (175, 115)
Screenshot: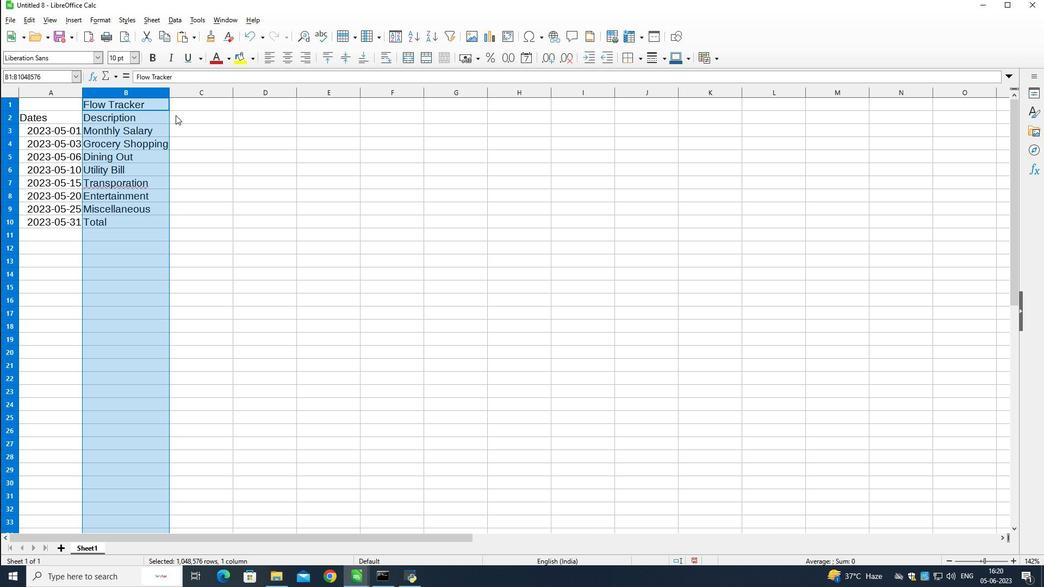 
Action: Mouse moved to (452, 202)
Screenshot: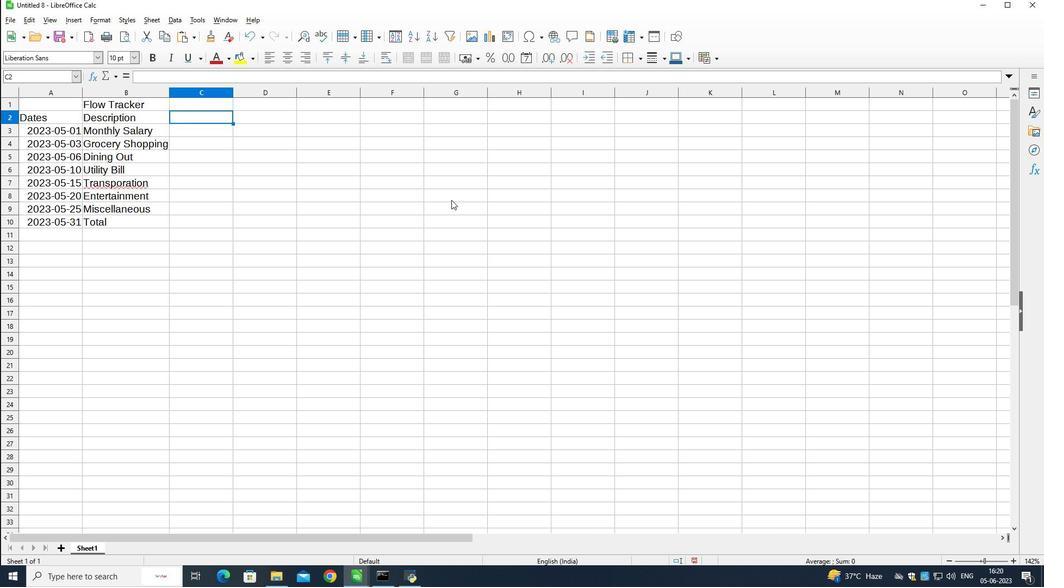 
Action: Key pressed <Key.shift>Amount<Key.down>
Screenshot: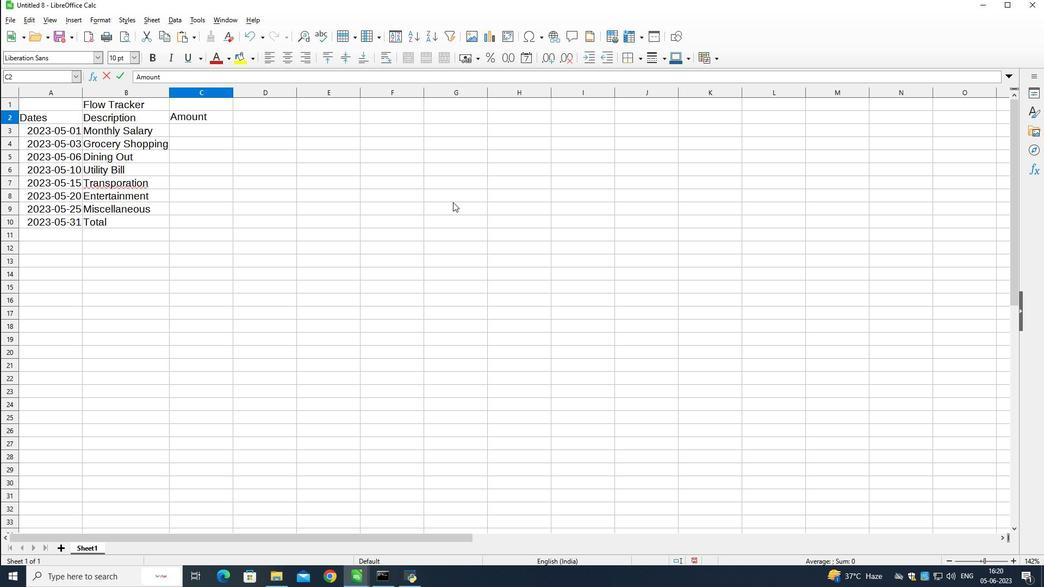 
Action: Mouse moved to (501, 286)
Screenshot: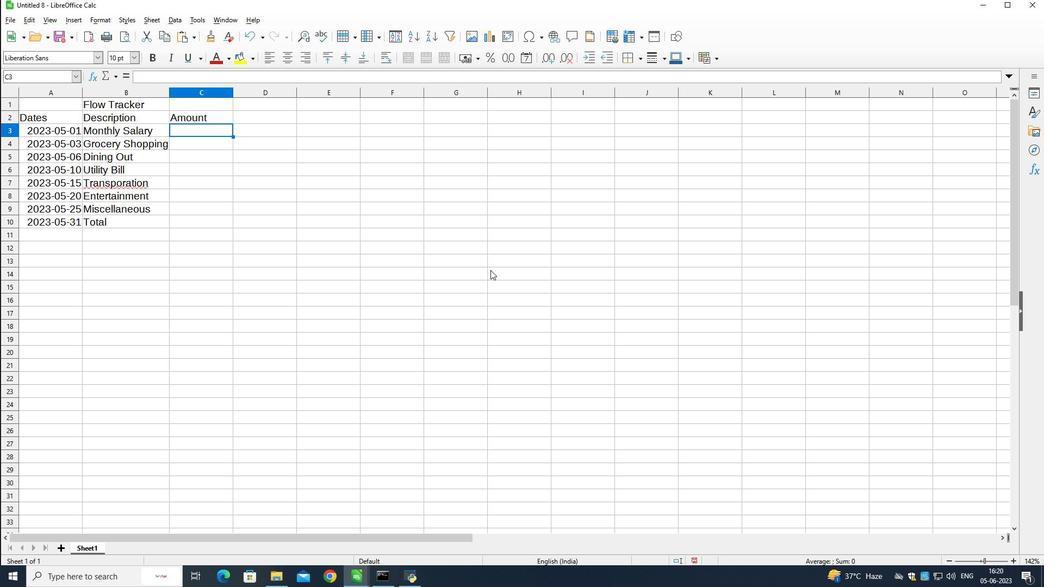 
Action: Key pressed <Key.shift><Key.shift><Key.shift><Key.shift><Key.shift>$25000<Key.backspace><Key.down><Key.shift>$100<Key.down><Key.shift><Key.shift><Key.shift><Key.shift><Key.shift><Key.shift><Key.shift><Key.shift>$50<Key.down><Key.shift>$150<Key.down><Key.shift>$30<Key.down><Key.shift>$50<Key.down><Key.shift>$20<Key.down><Key.shift>$400
Screenshot: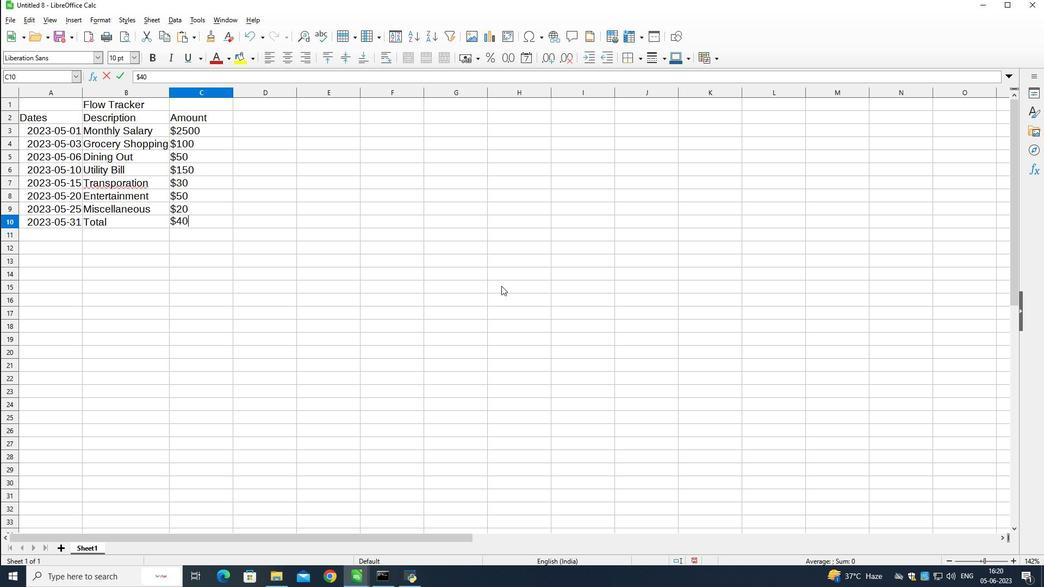 
Action: Mouse moved to (262, 116)
Screenshot: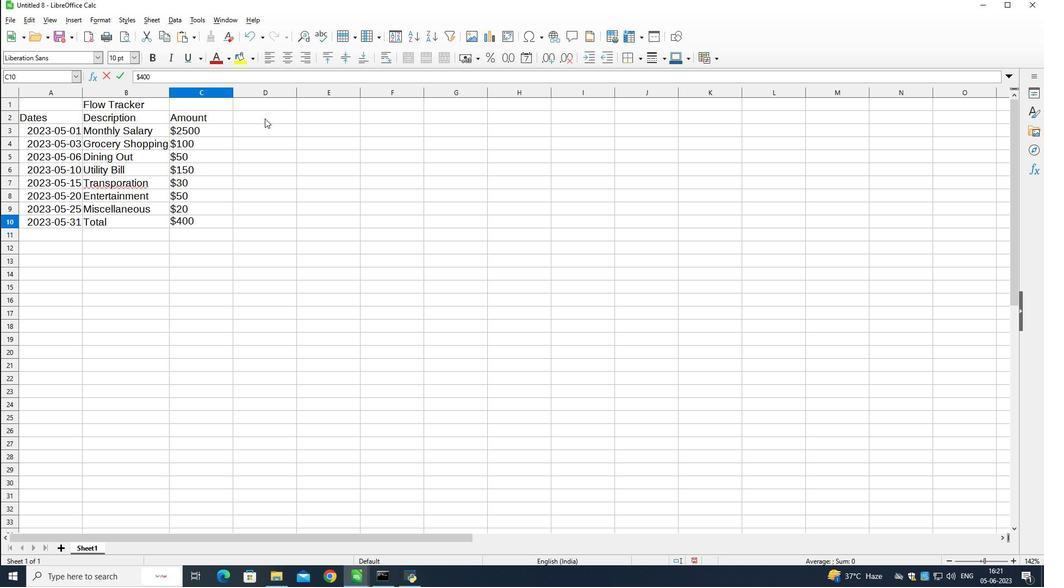 
Action: Mouse pressed left at (262, 116)
Screenshot: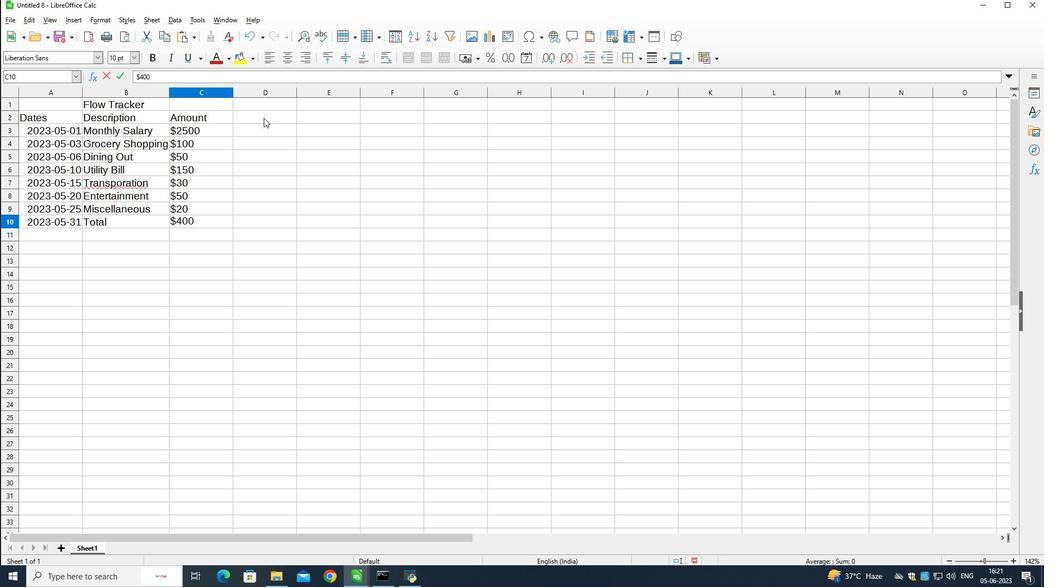 
Action: Key pressed <Key.shift>Income/<Key.shift>Expensen<Key.backspace>s<Key.down><Key.shift>Income
Screenshot: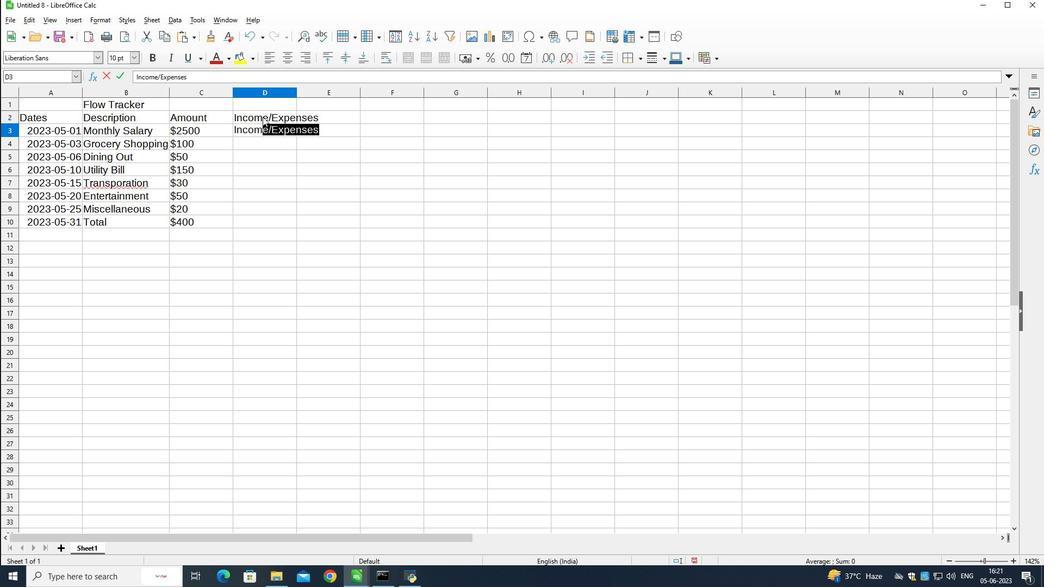 
Action: Mouse moved to (262, 130)
Screenshot: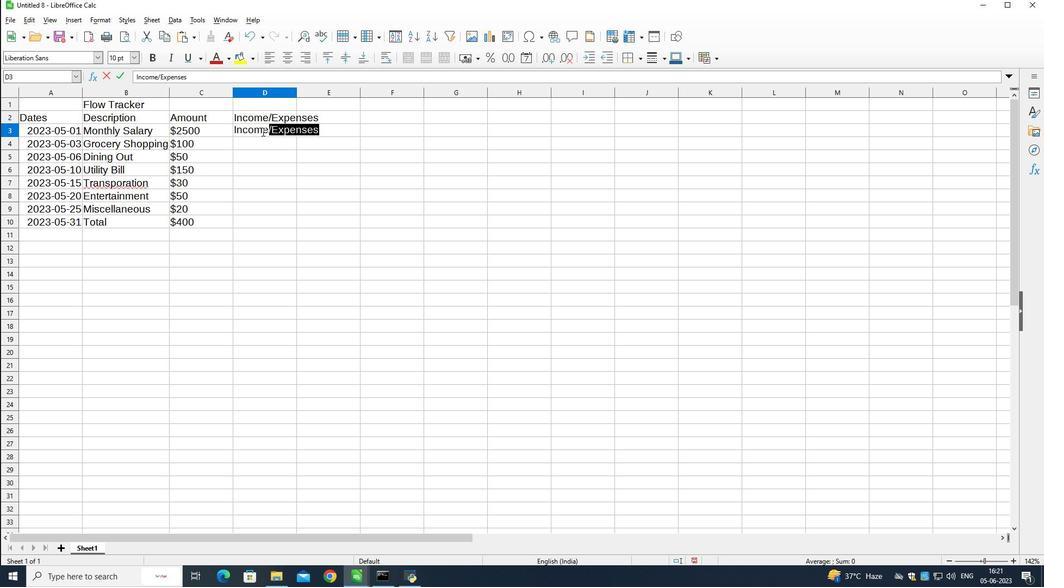 
Action: Mouse pressed left at (262, 130)
Screenshot: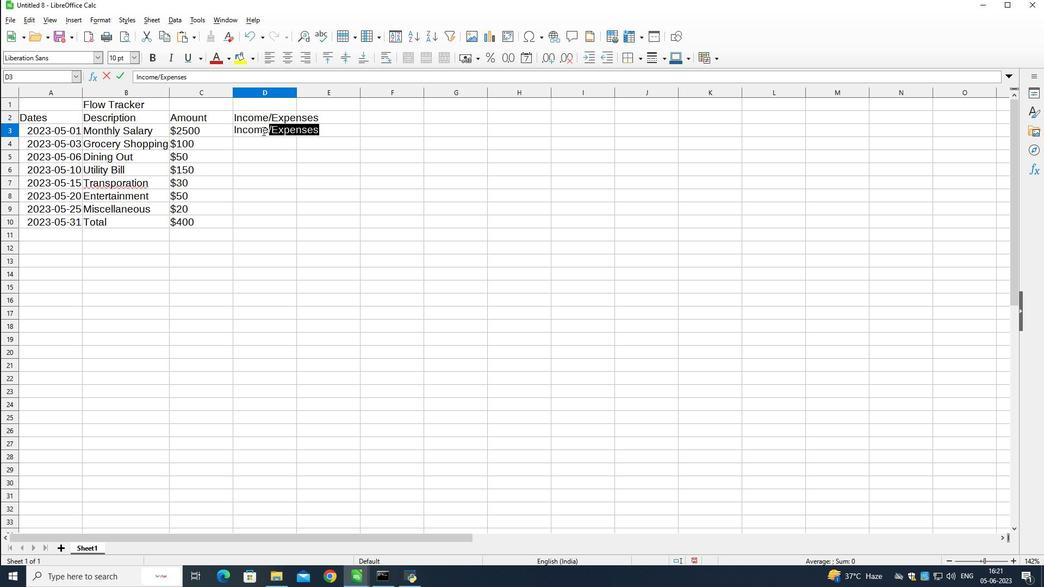 
Action: Mouse moved to (325, 132)
Screenshot: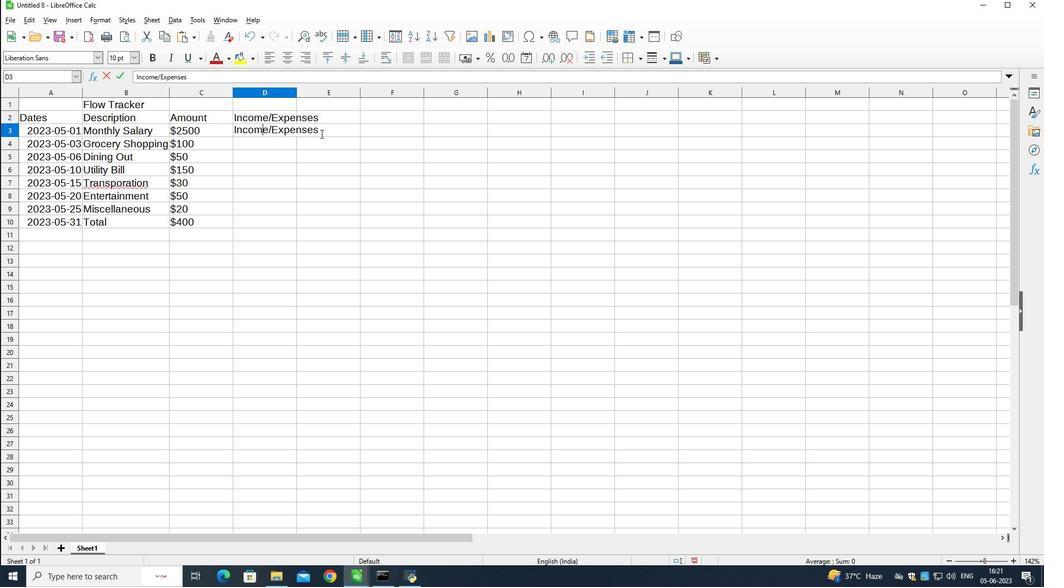 
Action: Mouse pressed left at (325, 132)
Screenshot: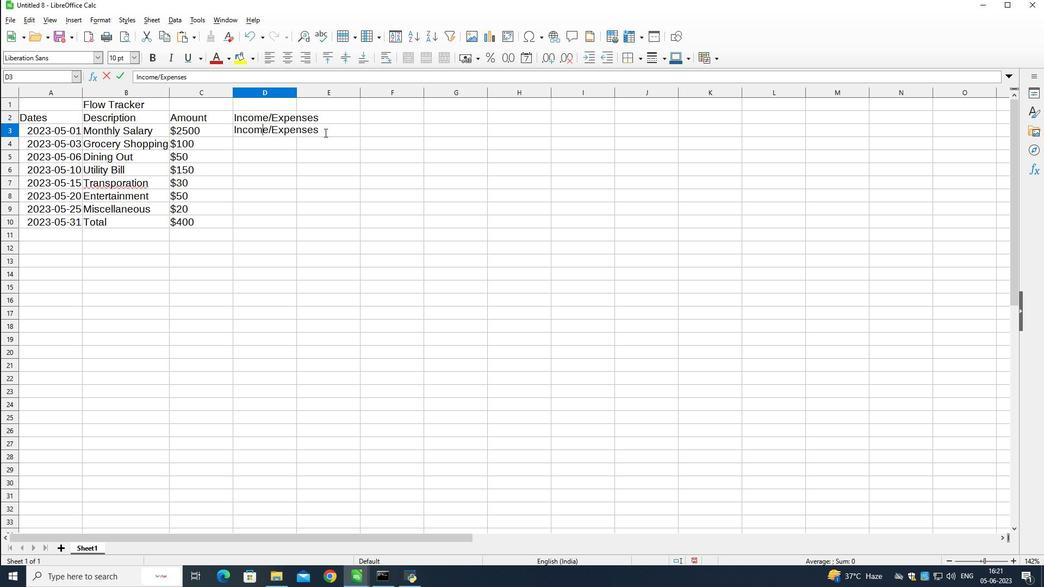
Action: Key pressed <Key.backspace><Key.backspace><Key.backspace><Key.backspace><Key.backspace><Key.backspace><Key.backspace><Key.backspace><Key.backspace>
Screenshot: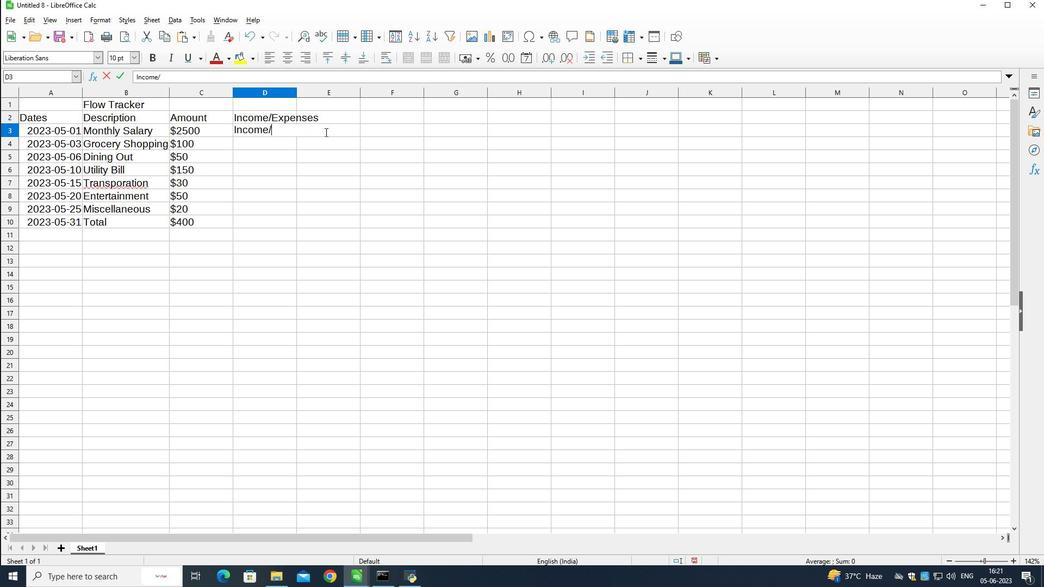 
Action: Mouse moved to (278, 141)
Screenshot: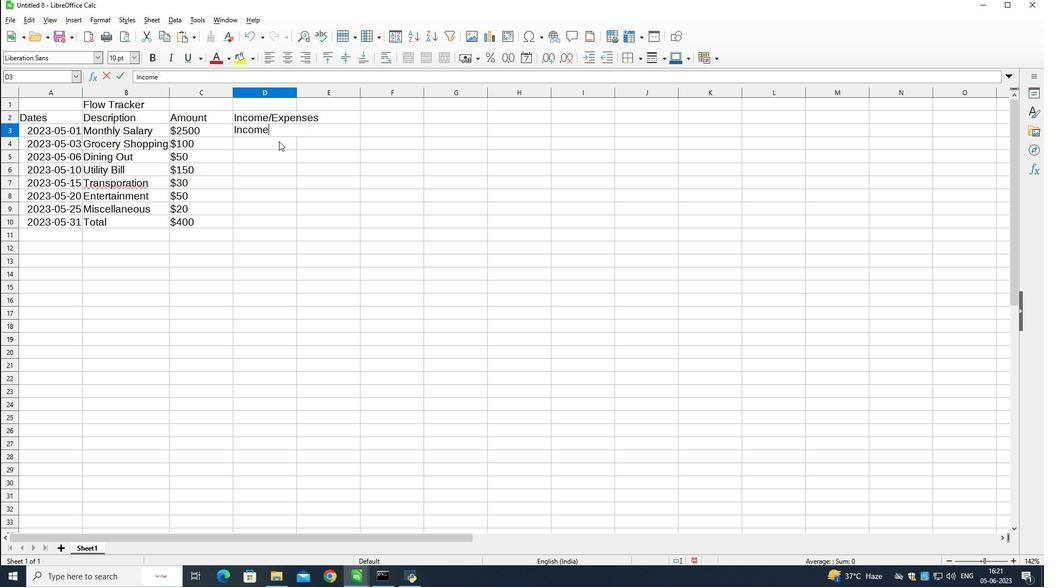
Action: Mouse pressed left at (278, 141)
Screenshot: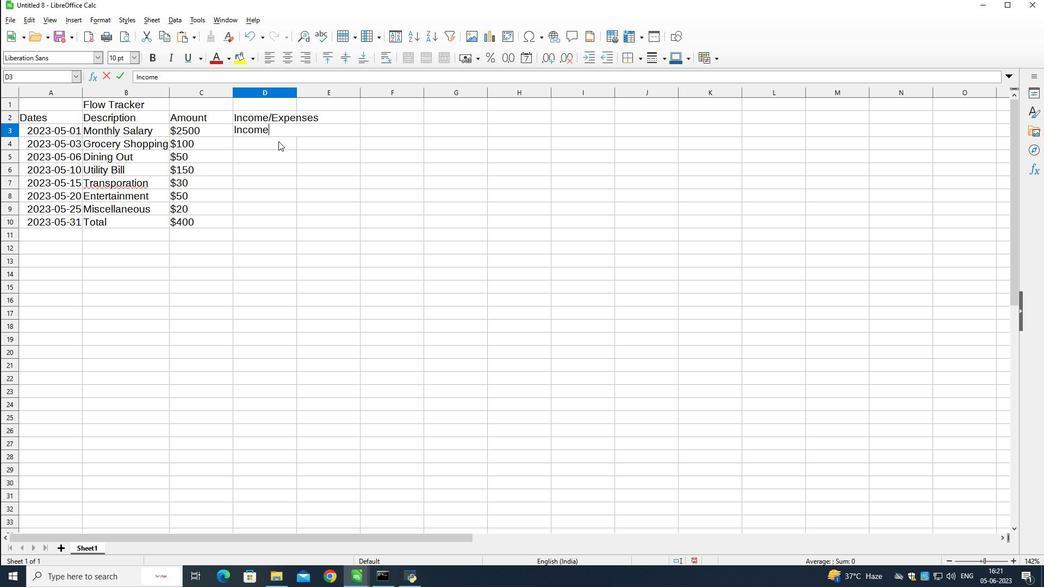 
Action: Key pressed <Key.shift>E
Screenshot: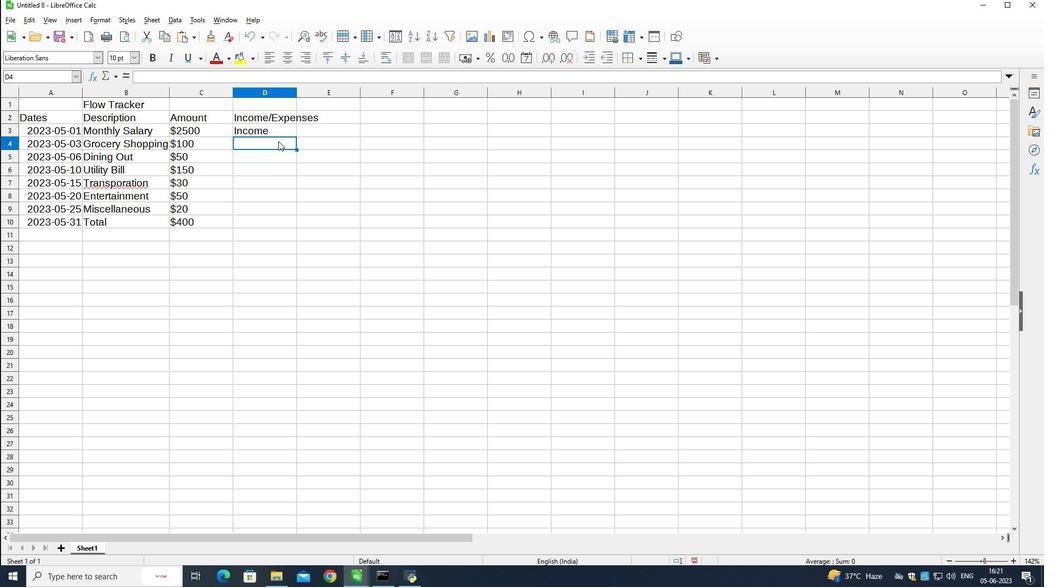 
Action: Mouse moved to (290, 228)
Screenshot: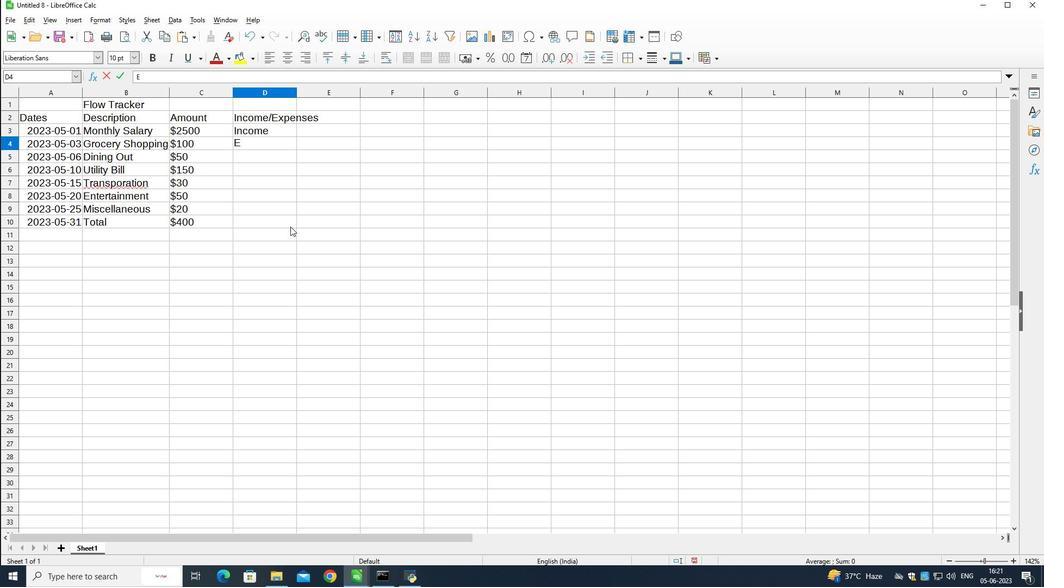 
Action: Key pressed xpenses<Key.down><Key.shift>EXpenses<Key.down><Key.shift>Expenses<Key.down><Key.shift>Expenses<Key.down><Key.shift>Expenses<Key.down><Key.shift>xp<Key.backspace><Key.backspace><Key.shift>Expenses<Key.down><Key.shift>Expenses
Screenshot: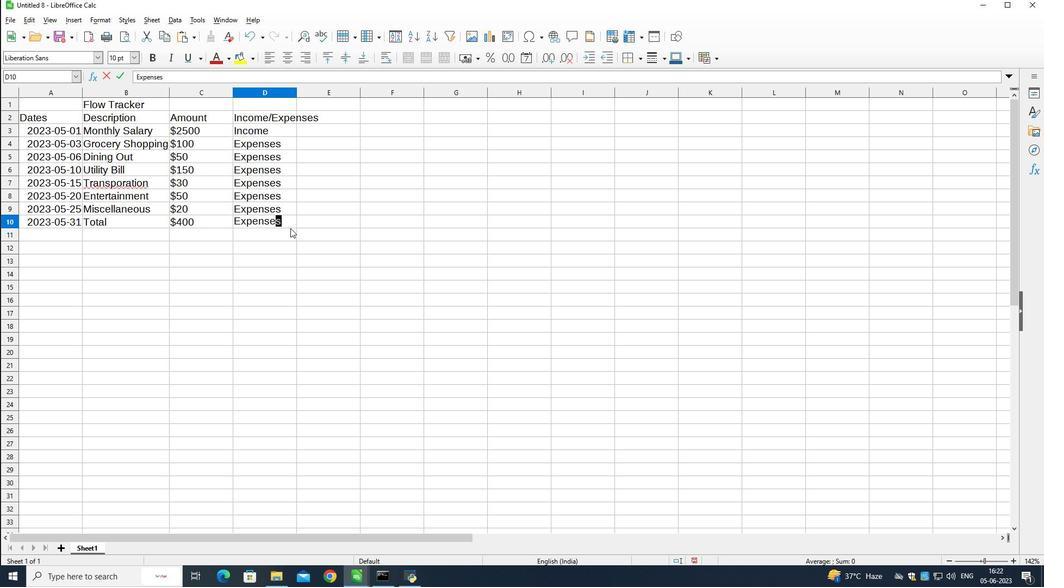 
Action: Mouse moved to (262, 91)
Screenshot: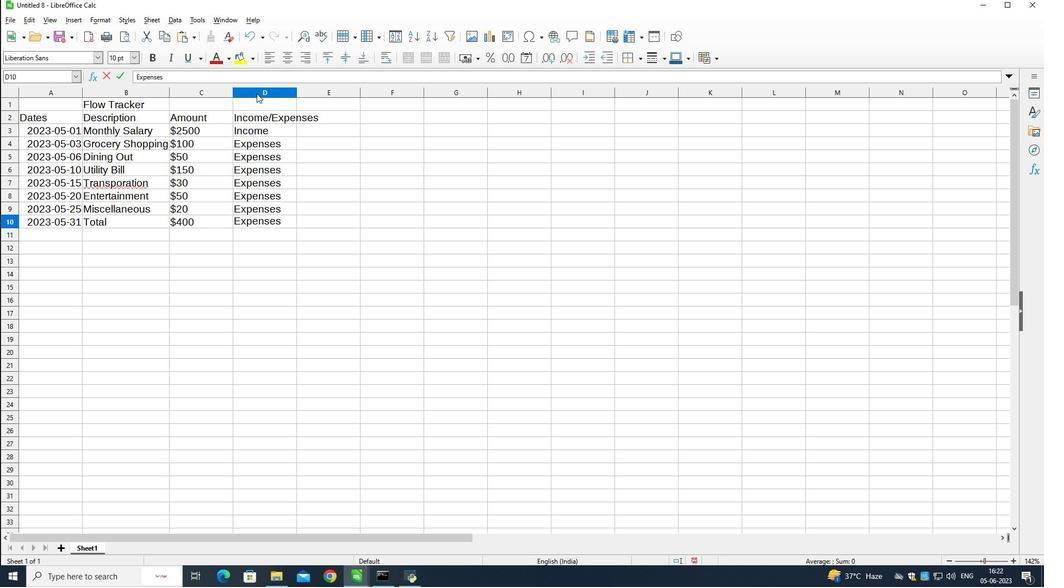
Action: Mouse pressed left at (262, 91)
Screenshot: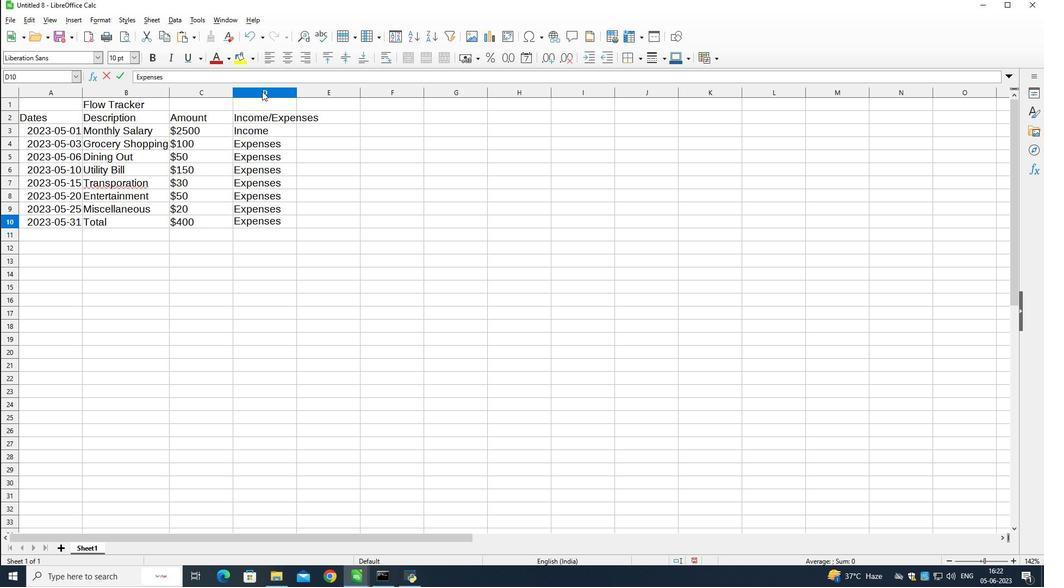 
Action: Mouse moved to (296, 95)
Screenshot: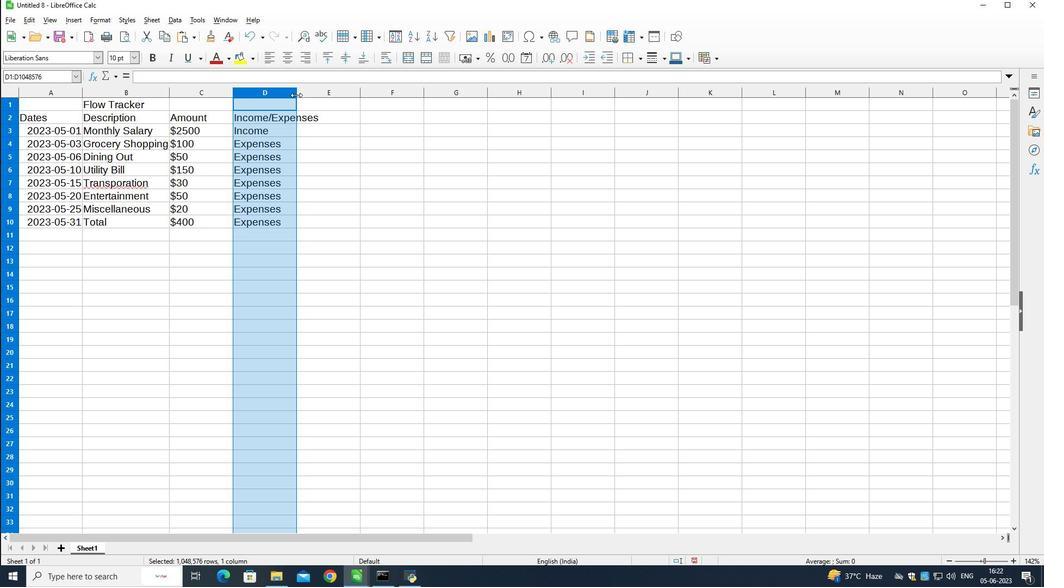 
Action: Mouse pressed left at (296, 95)
Screenshot: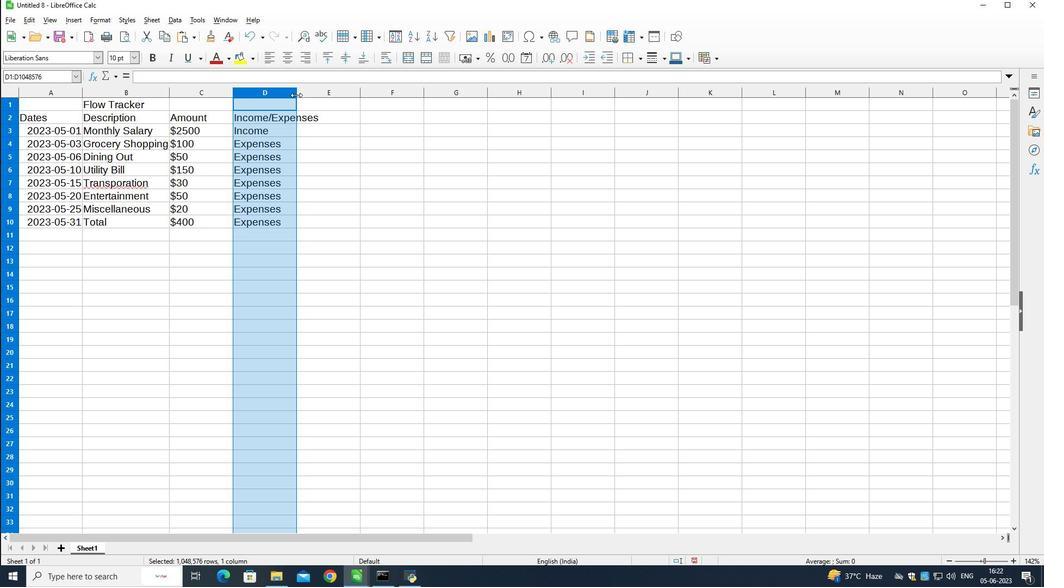 
Action: Mouse moved to (334, 115)
Screenshot: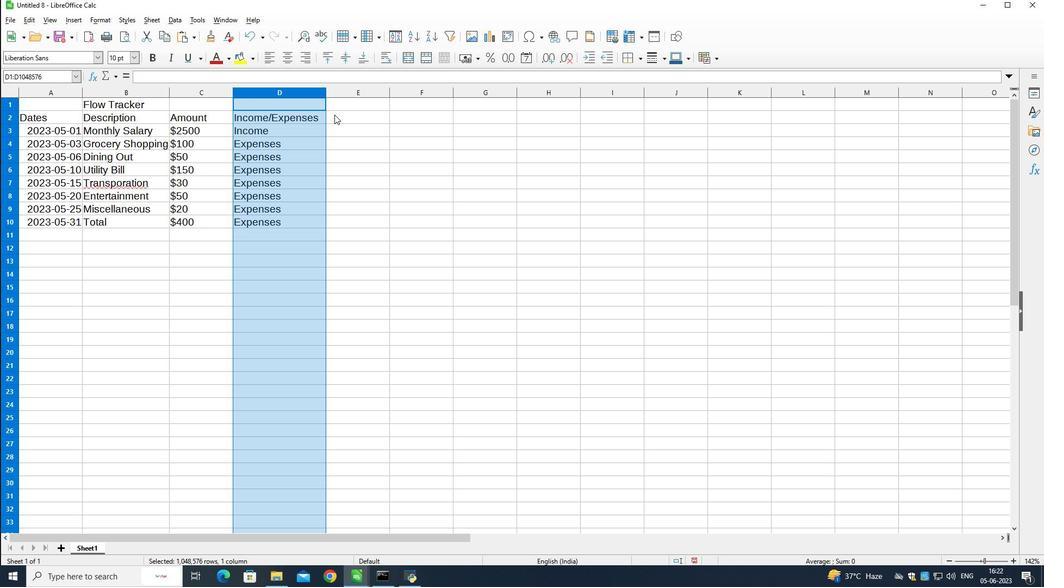 
Action: Mouse pressed left at (334, 115)
Screenshot: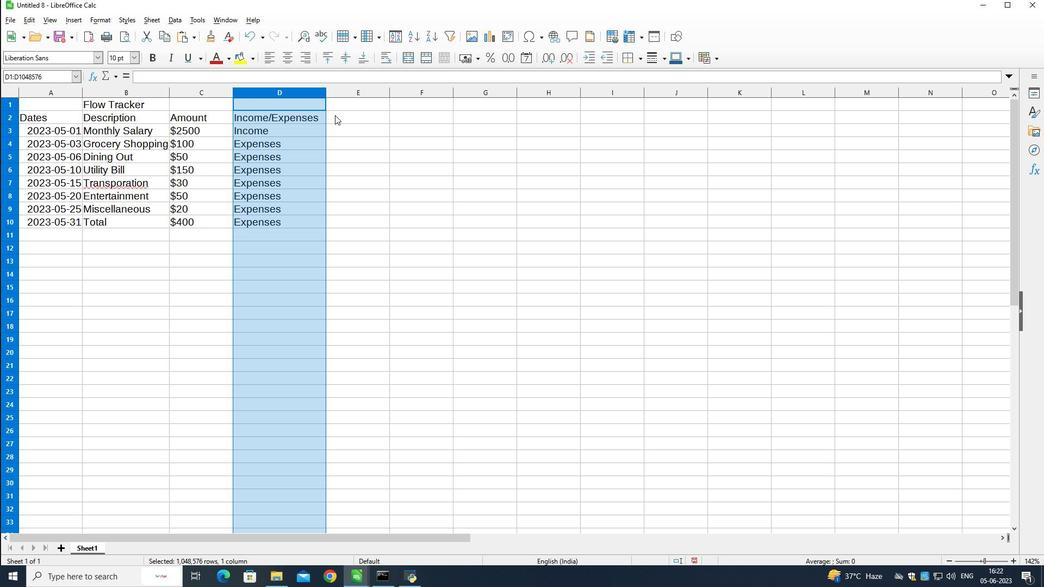 
Action: Mouse moved to (335, 115)
Screenshot: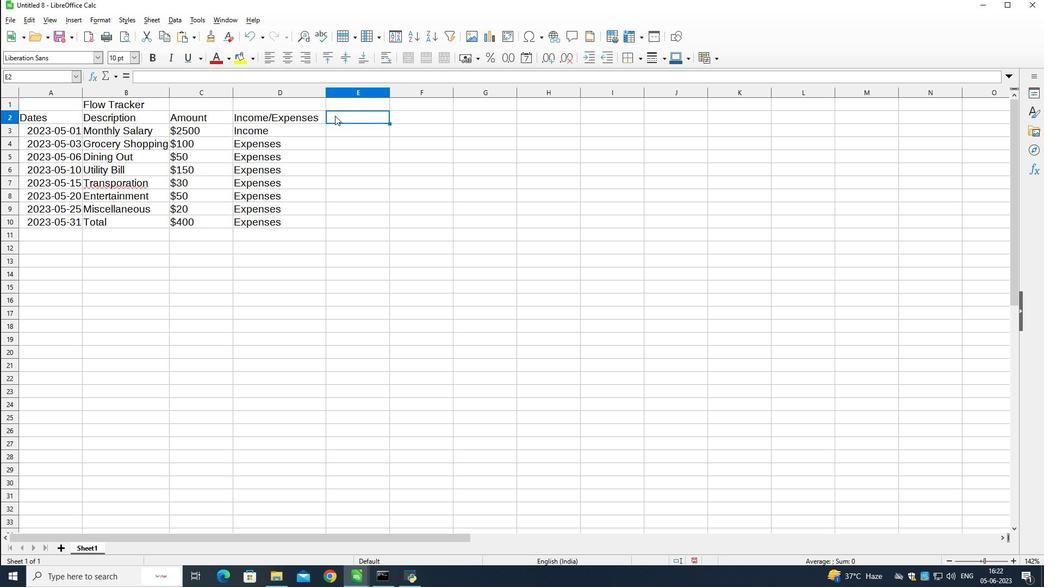
Action: Key pressed <Key.shift><Key.shift><Key.shift>Balanace<Key.backspace><Key.backspace><Key.backspace><Key.backspace><Key.backspace>
Screenshot: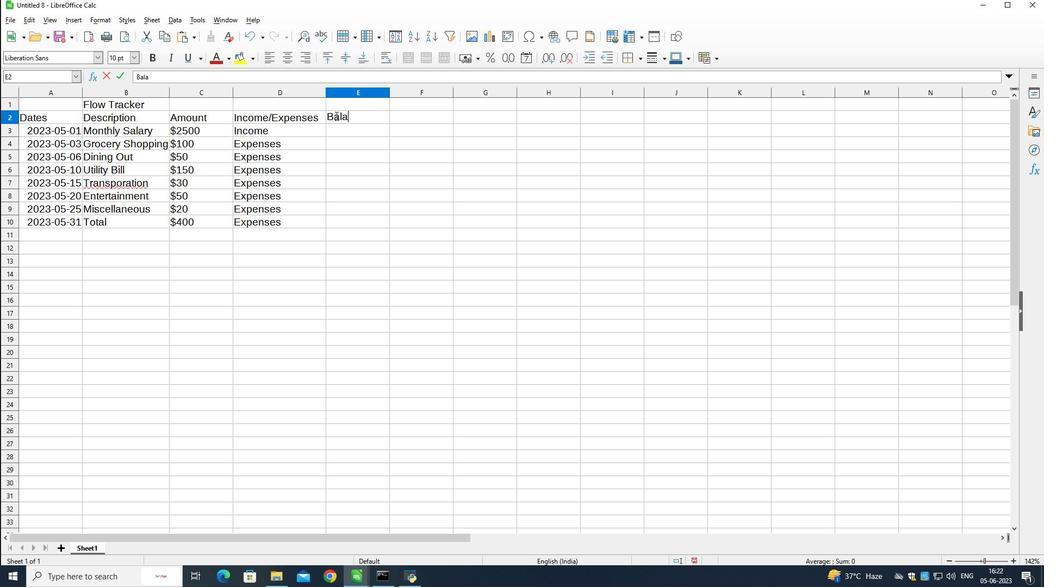 
Action: Mouse moved to (1044, 140)
Screenshot: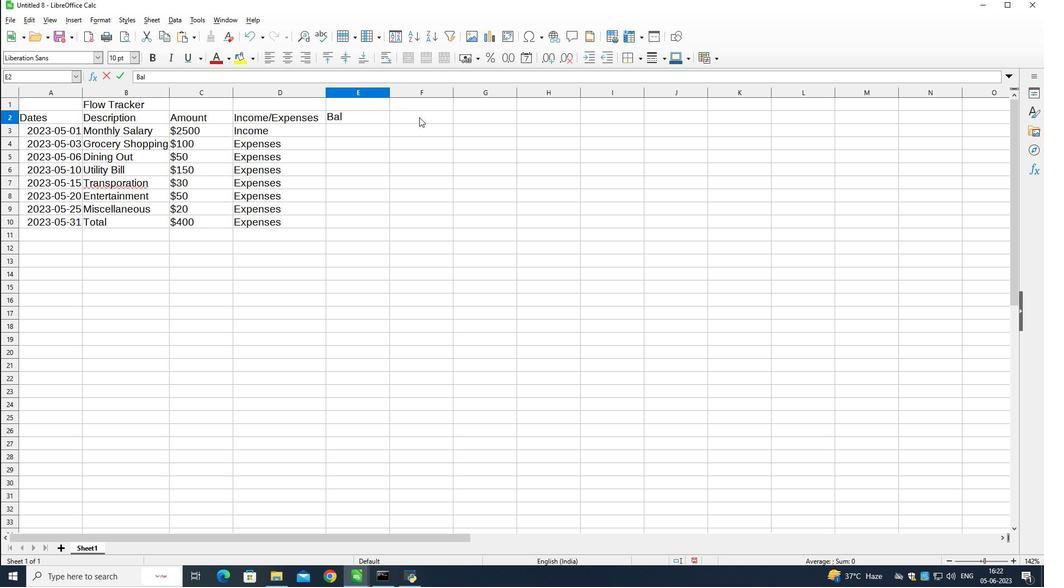
Action: Key pressed ance<Key.down><Key.shift><Key.shift><Key.shift><Key.shift><Key.shift><Key.shift>$2500<Key.down><Key.shift>$2400<Key.down><Key.shift>$2350<Key.down><Key.shift>$2200<Key.shift>$<Key.backspace><Key.down><Key.shift>$1<Key.backspace>2170<Key.down><Key.shift>$2100<Key.down><Key.shift>$2100<Key.down><Key.shift>$2100
Screenshot: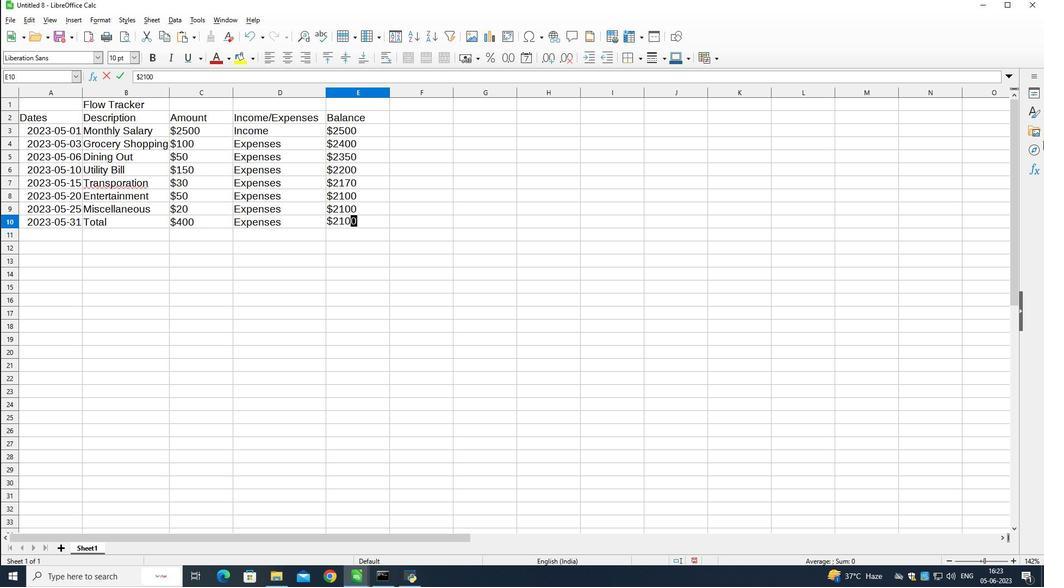 
Action: Mouse moved to (369, 193)
Screenshot: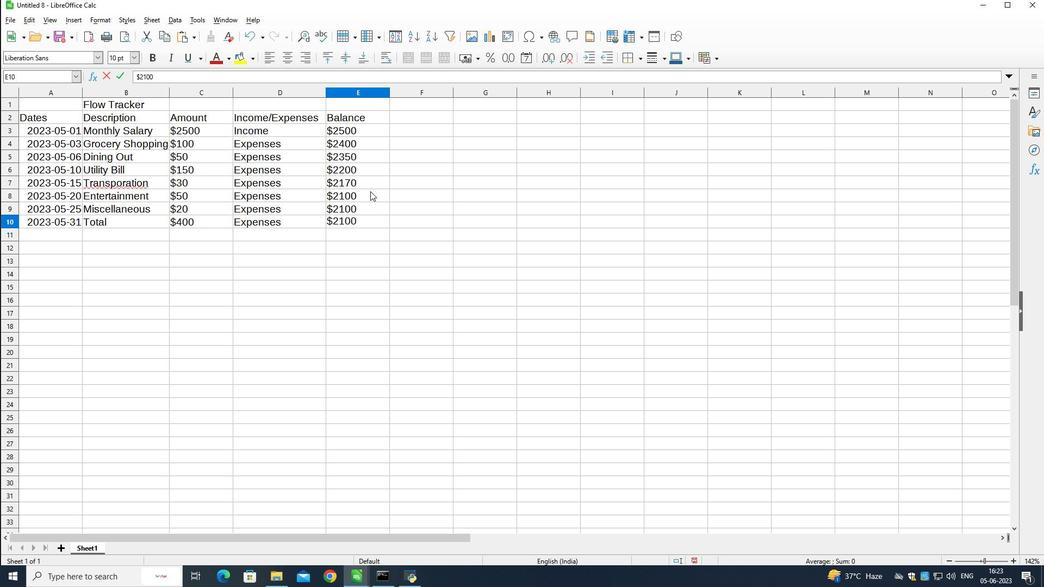 
Action: Mouse pressed left at (369, 193)
Screenshot: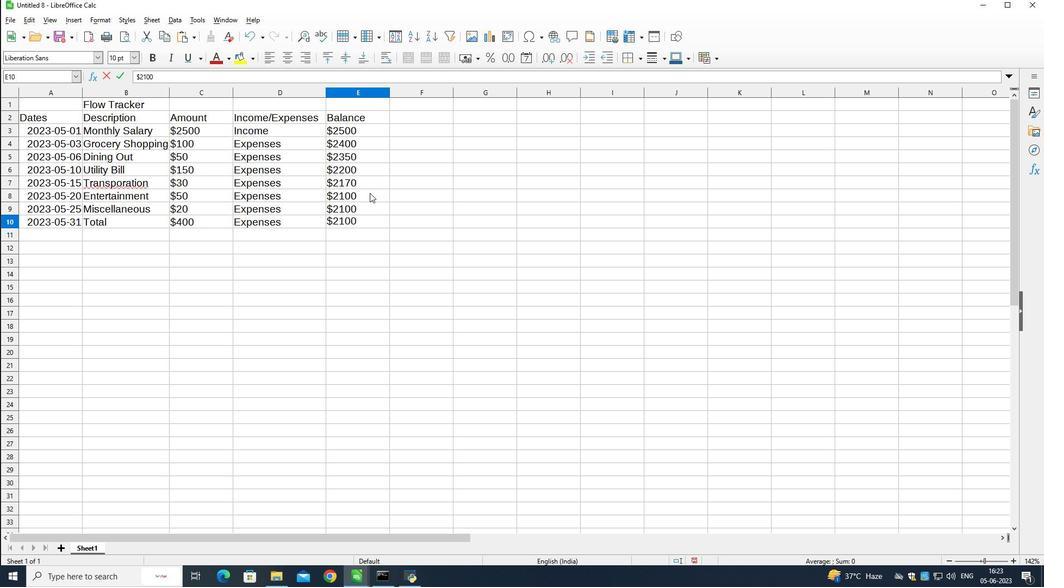 
Action: Mouse moved to (368, 194)
Screenshot: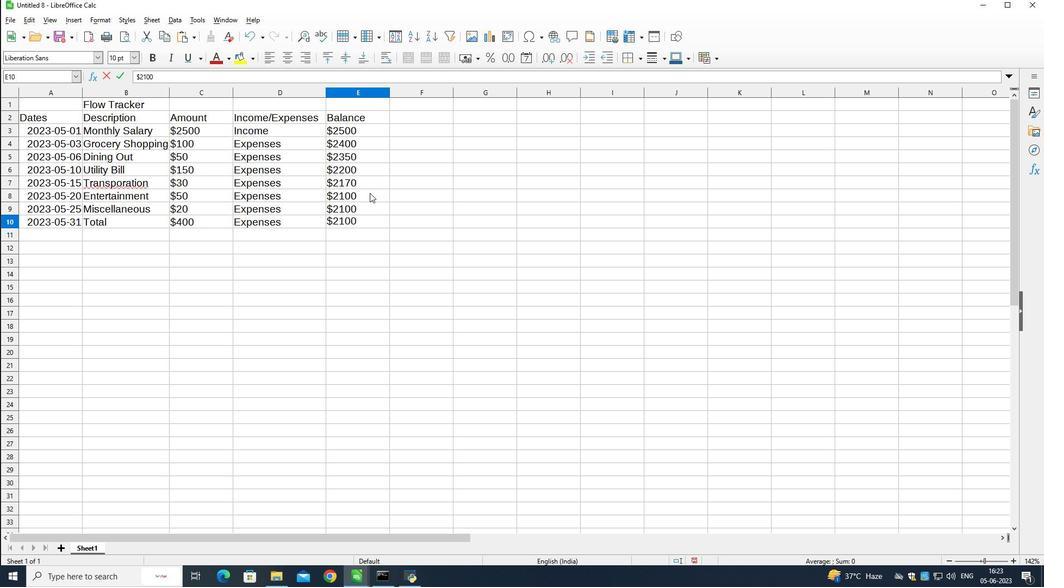 
Action: Mouse pressed left at (368, 194)
Screenshot: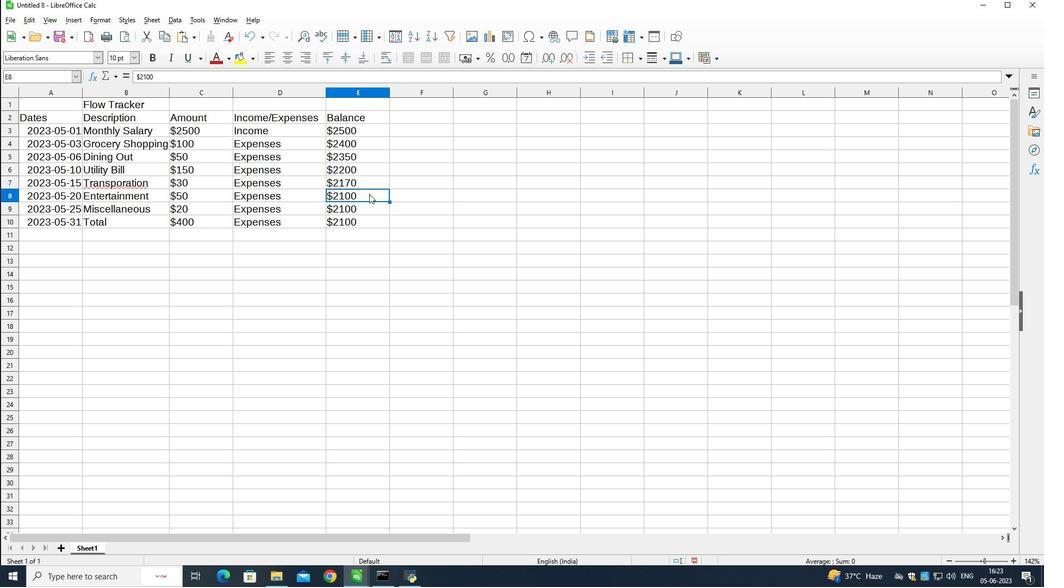 
Action: Mouse moved to (368, 194)
Screenshot: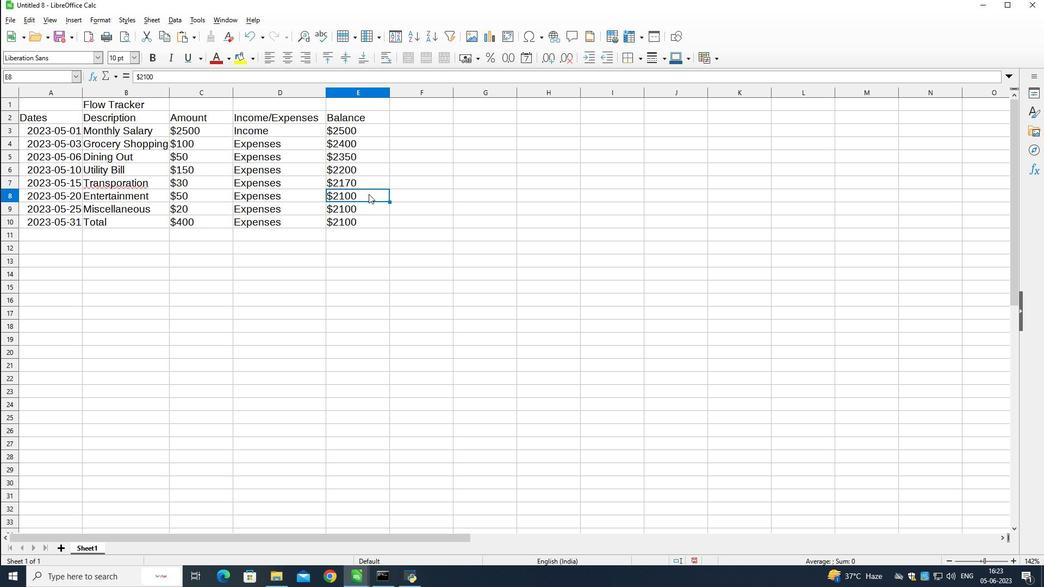 
Action: Mouse pressed left at (368, 194)
Screenshot: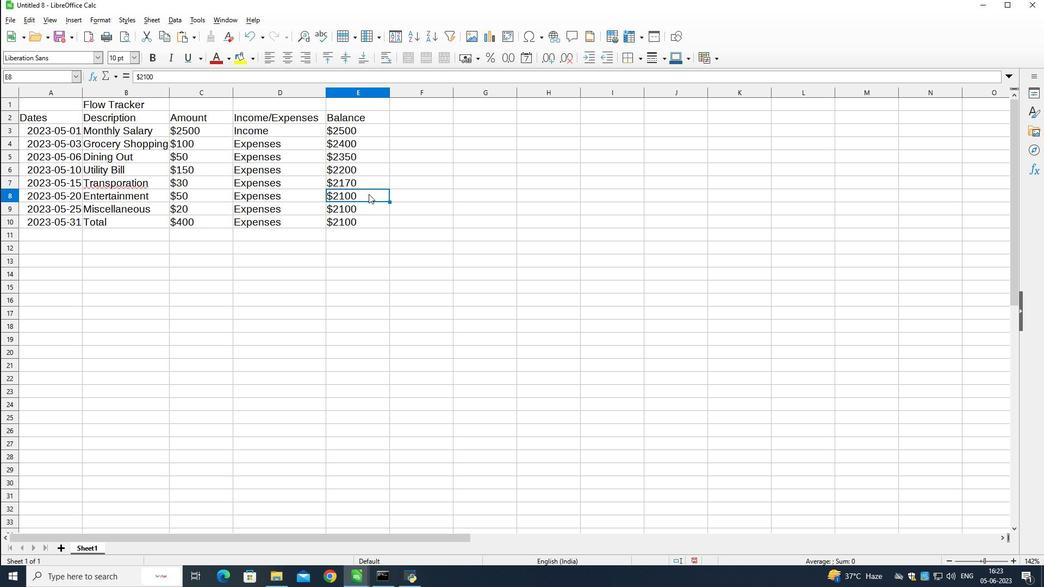 
Action: Mouse pressed left at (368, 194)
Screenshot: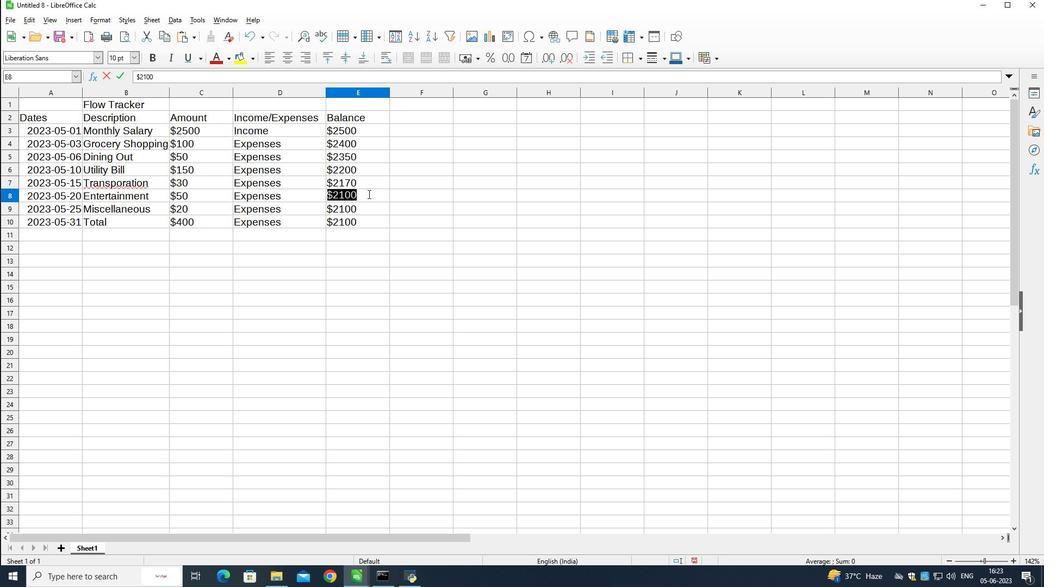 
Action: Mouse pressed left at (368, 194)
Screenshot: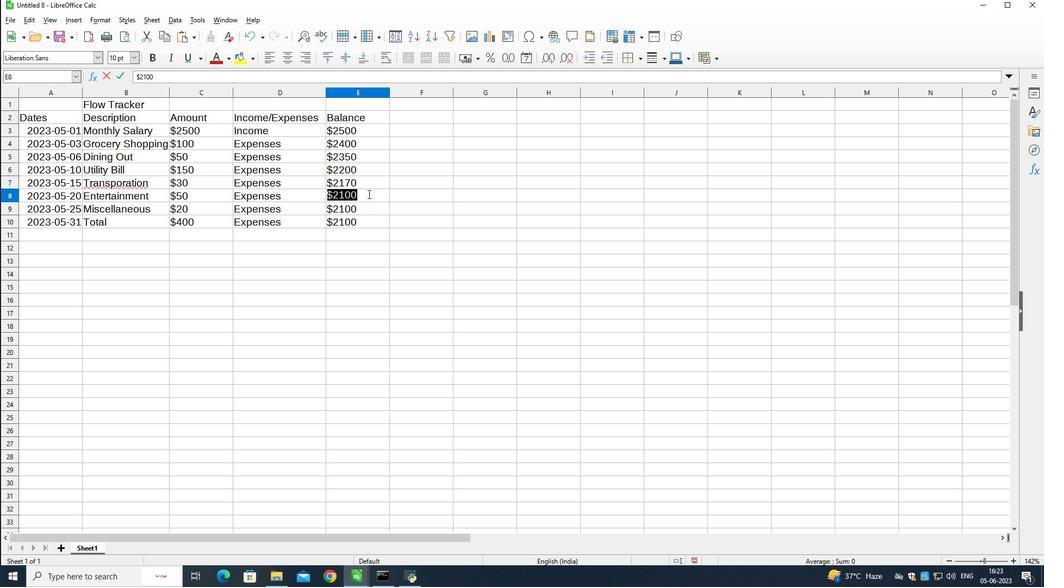 
Action: Mouse pressed left at (368, 194)
Screenshot: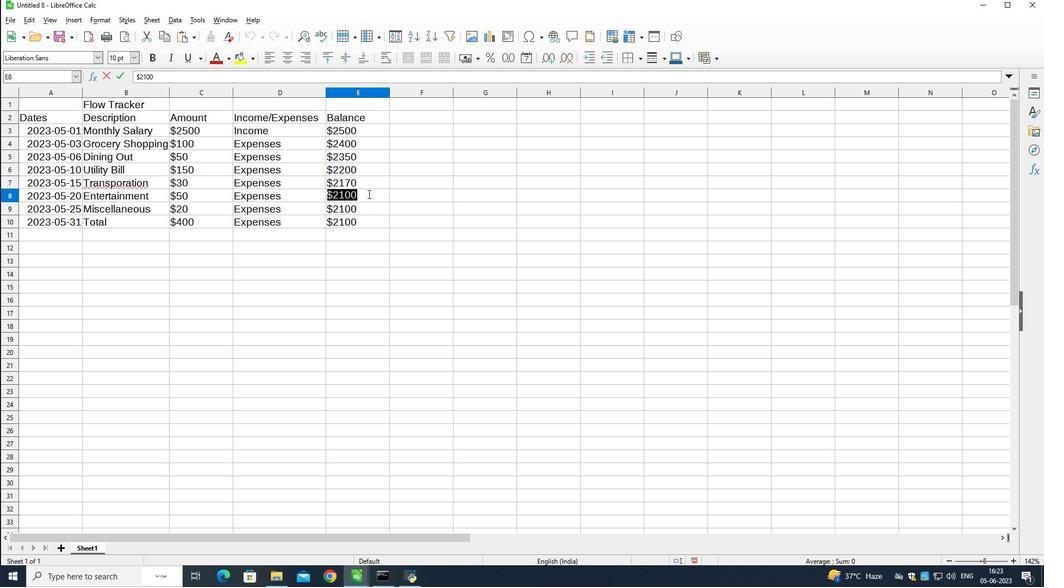 
Action: Mouse pressed left at (368, 194)
Screenshot: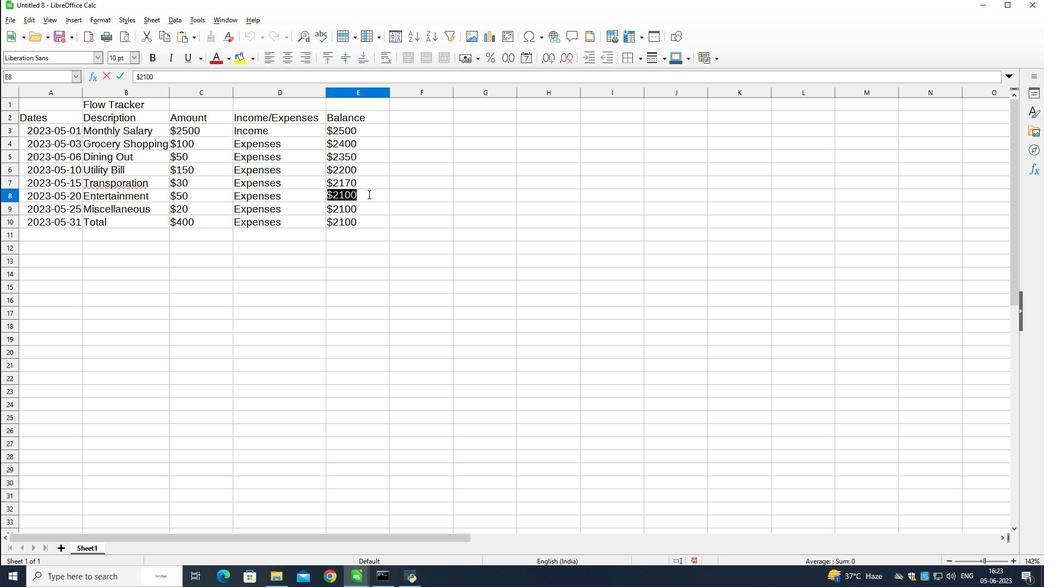 
Action: Mouse moved to (370, 194)
Screenshot: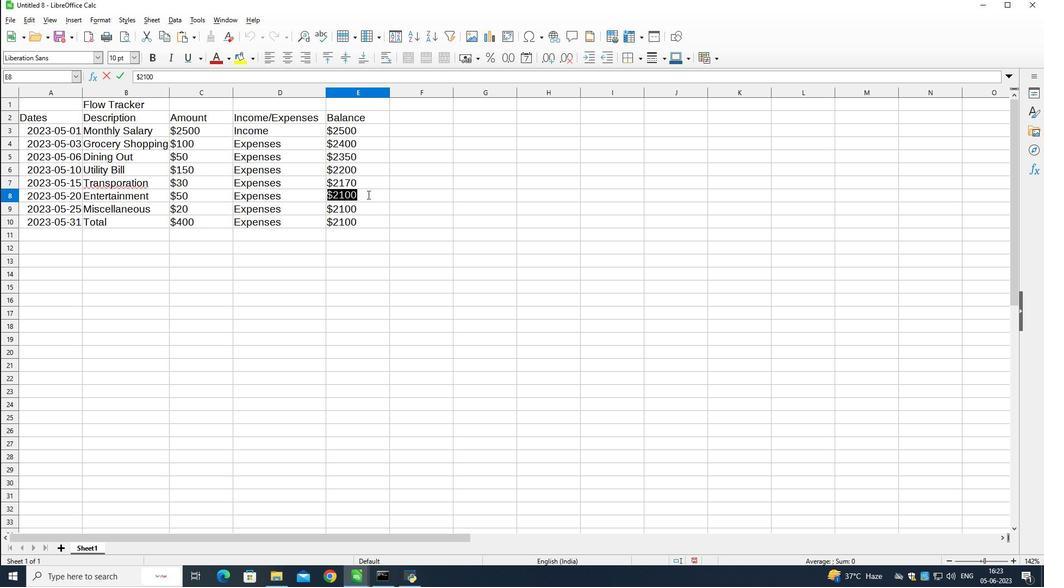 
Action: Mouse pressed left at (370, 194)
Screenshot: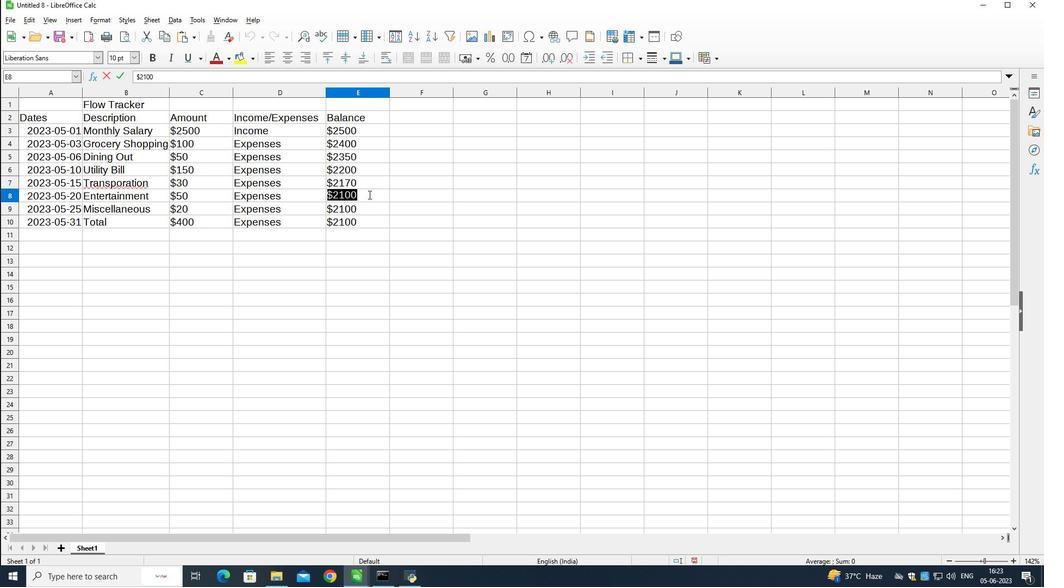 
Action: Mouse moved to (358, 194)
Screenshot: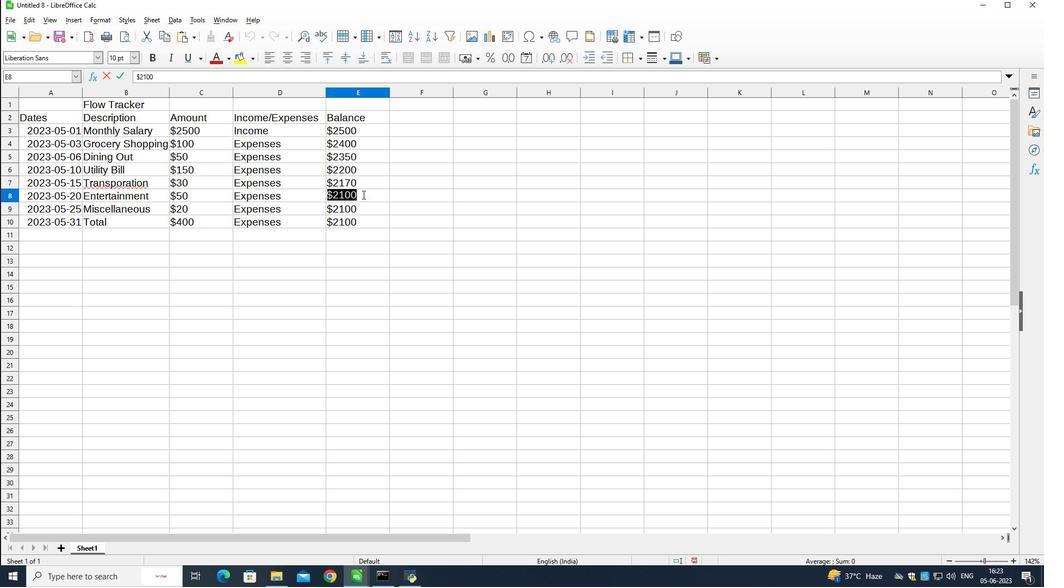 
Action: Mouse pressed left at (358, 194)
Screenshot: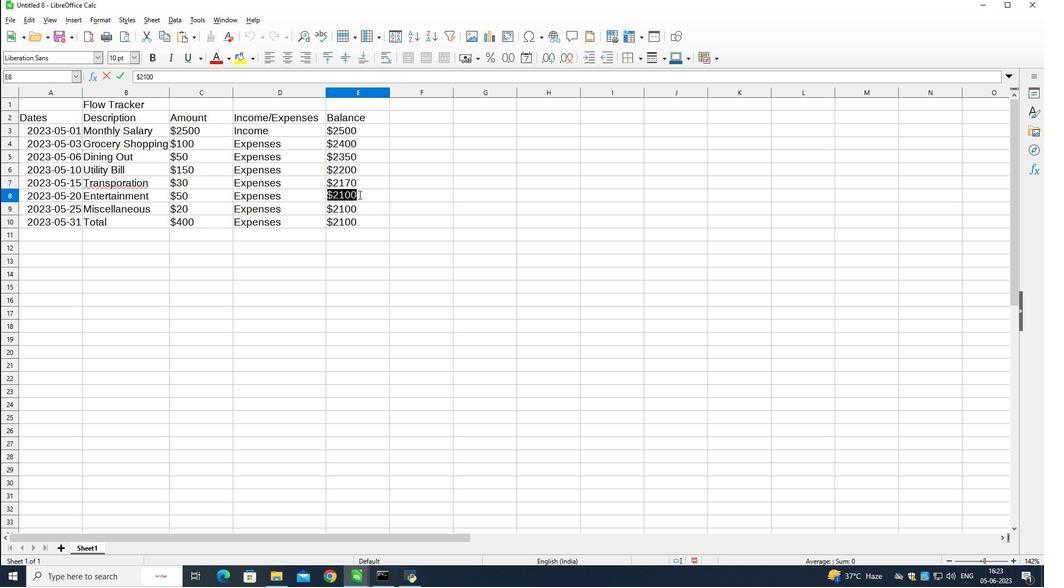 
Action: Mouse moved to (361, 195)
Screenshot: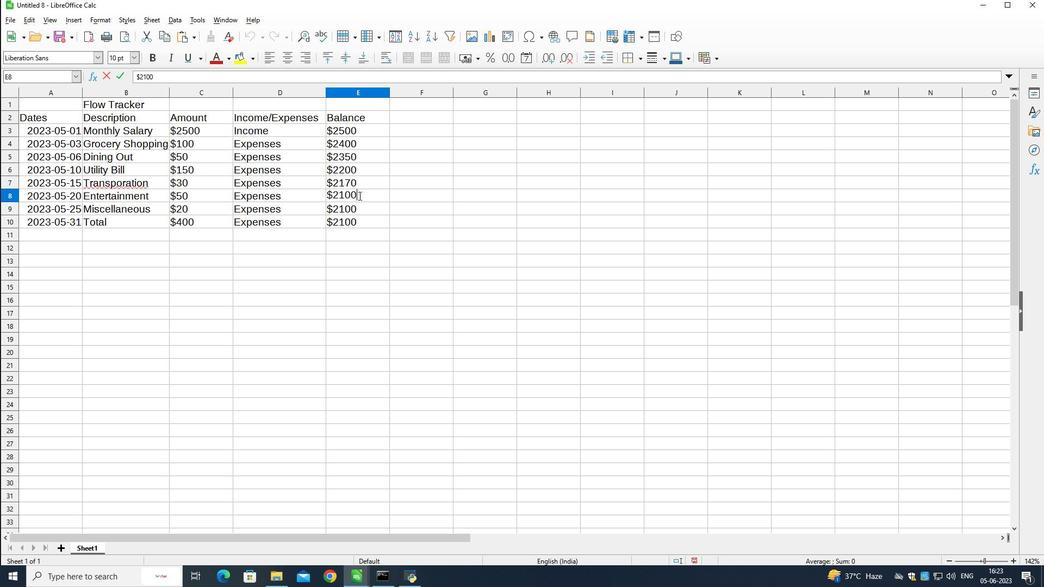 
Action: Key pressed <Key.left><Key.left><Key.right><Key.backspace>2
Screenshot: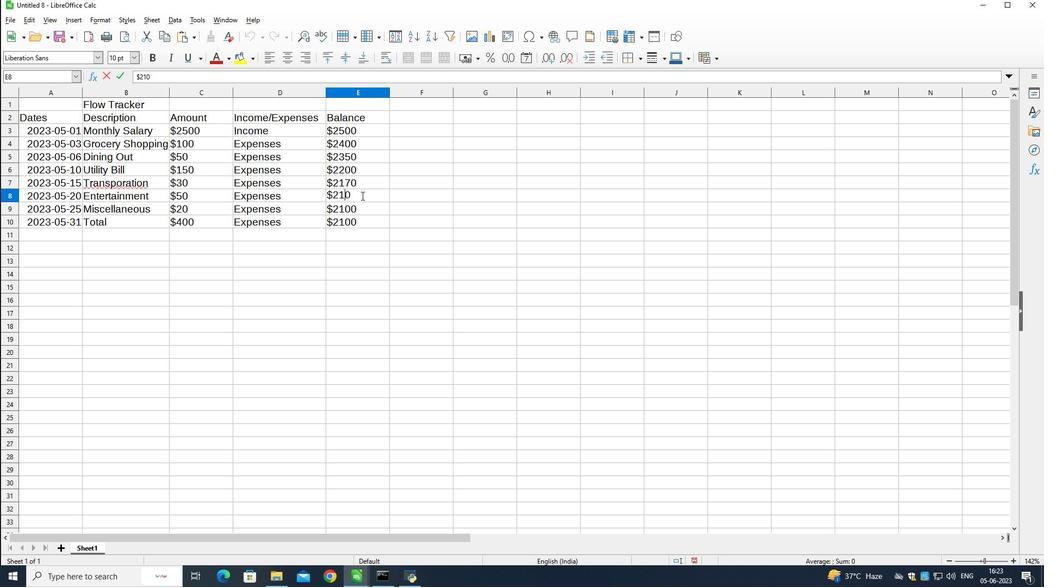
Action: Mouse moved to (368, 225)
Screenshot: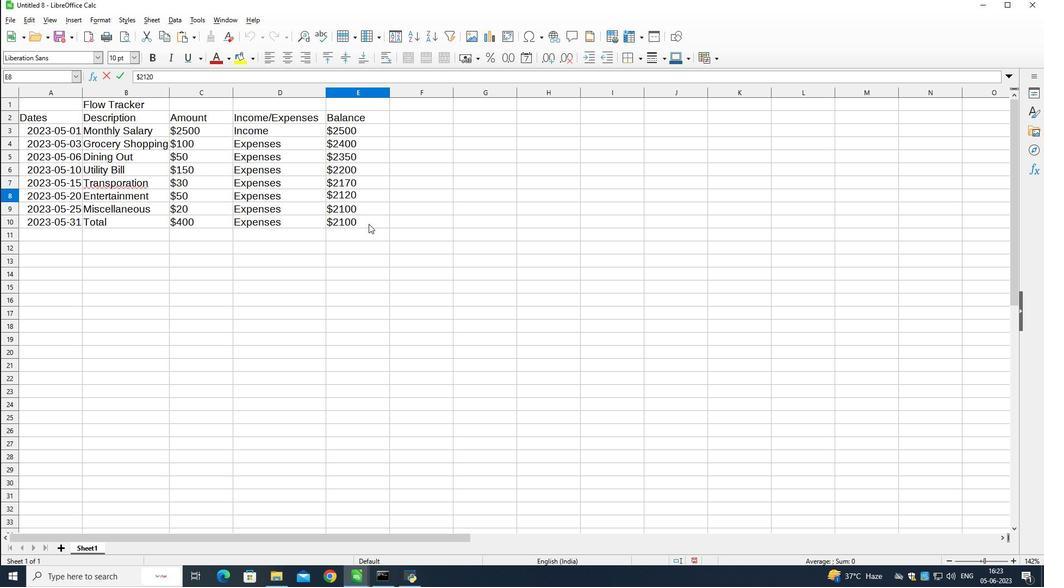 
Action: Mouse pressed left at (368, 225)
Screenshot: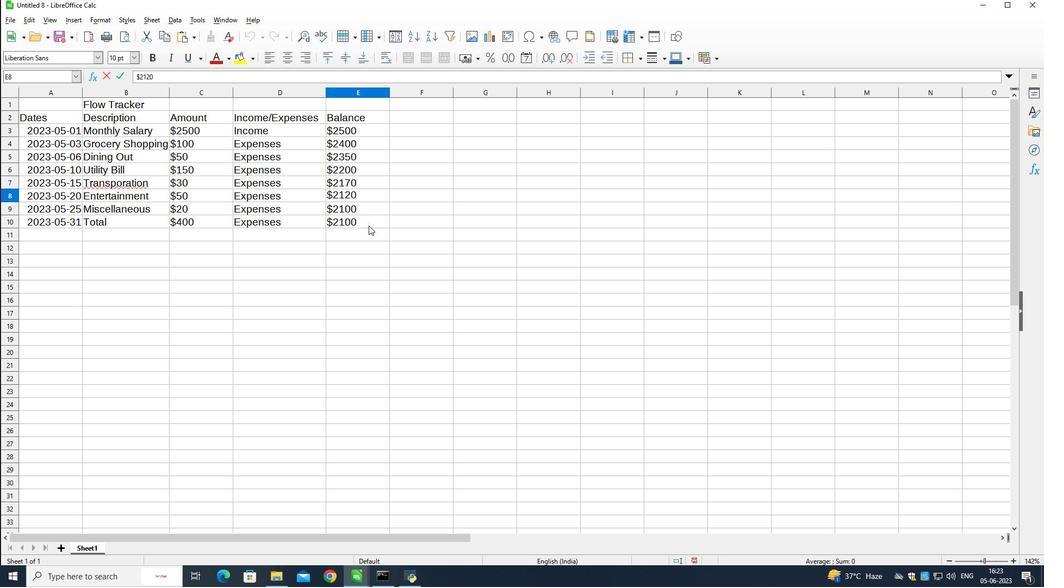 
Action: Mouse moved to (379, 260)
Screenshot: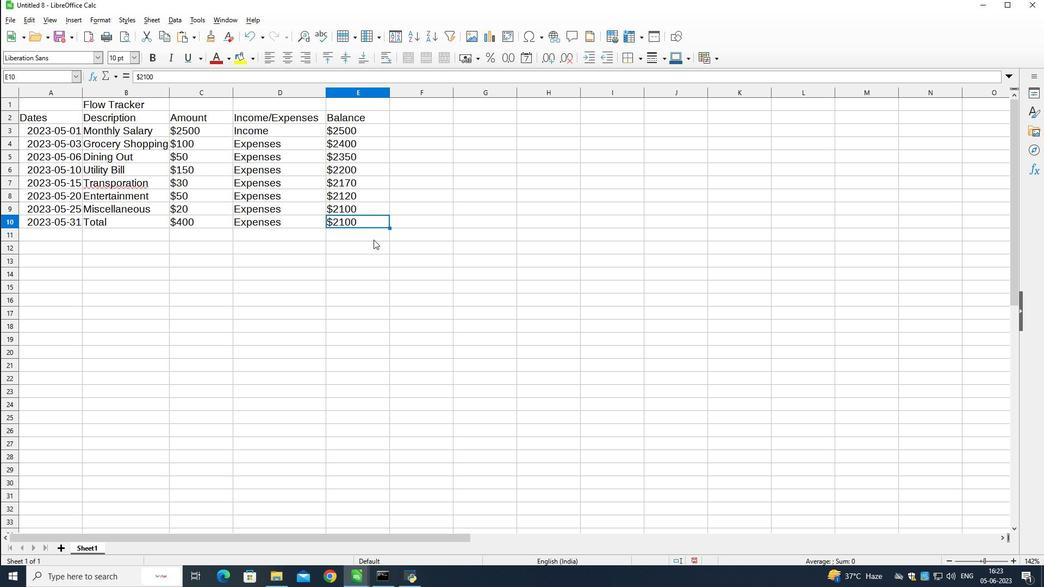
Action: Mouse pressed left at (379, 260)
Screenshot: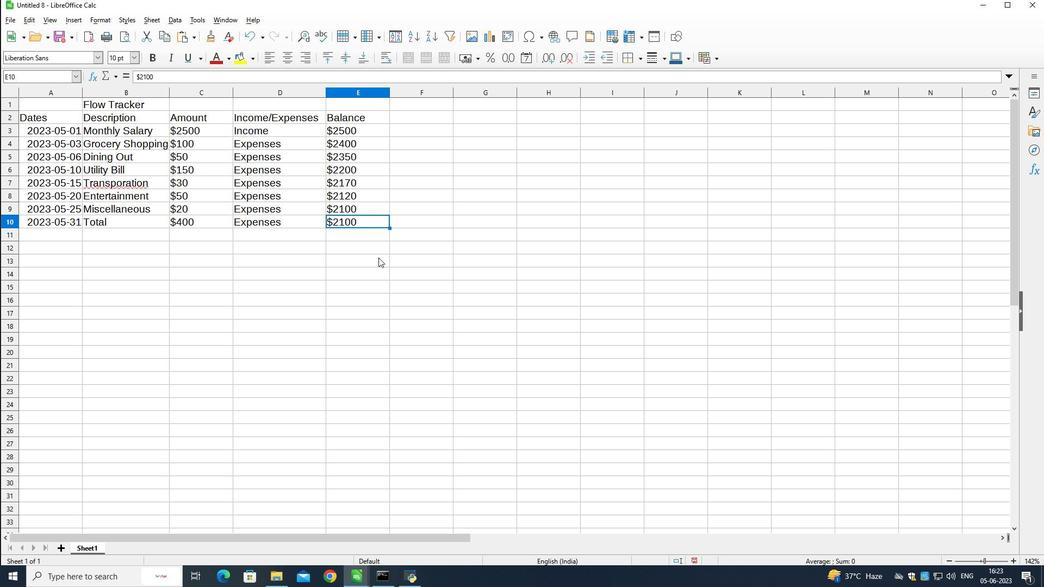 
Action: Key pressed ctrl+S<Key.shift>Attendance<Key.space><Key.shift><<Key.backspace><Key.shift>Management<Key.space><Key.shift>Seet<Key.enter>
Screenshot: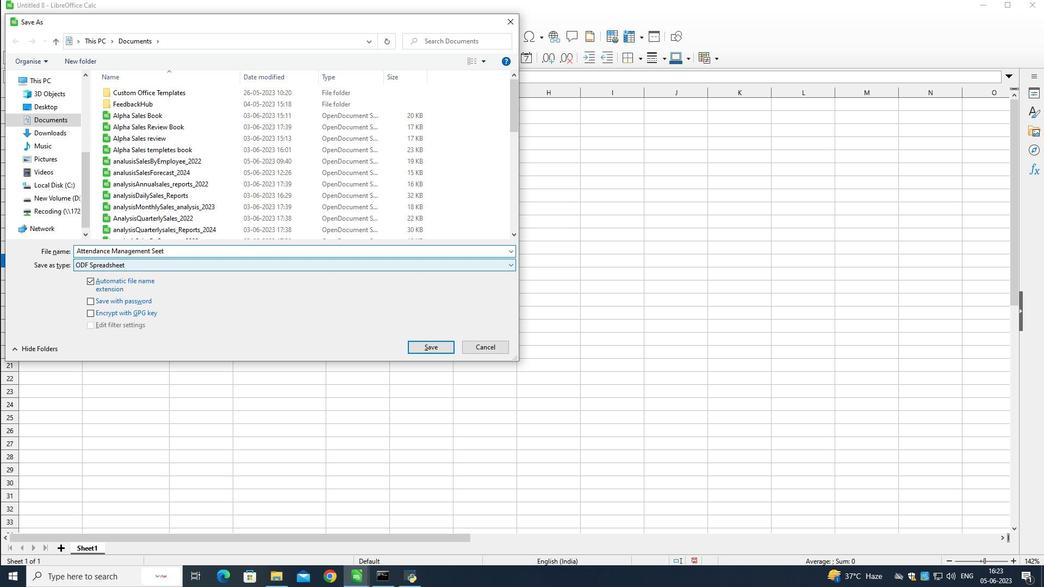 
